 Task: Add a signature Dillon Turner containing Wishing you a happy and healthy holiday season, Dillon Turner to email address softage.4@softage.net and add a label Real estate
Action: Mouse moved to (856, 69)
Screenshot: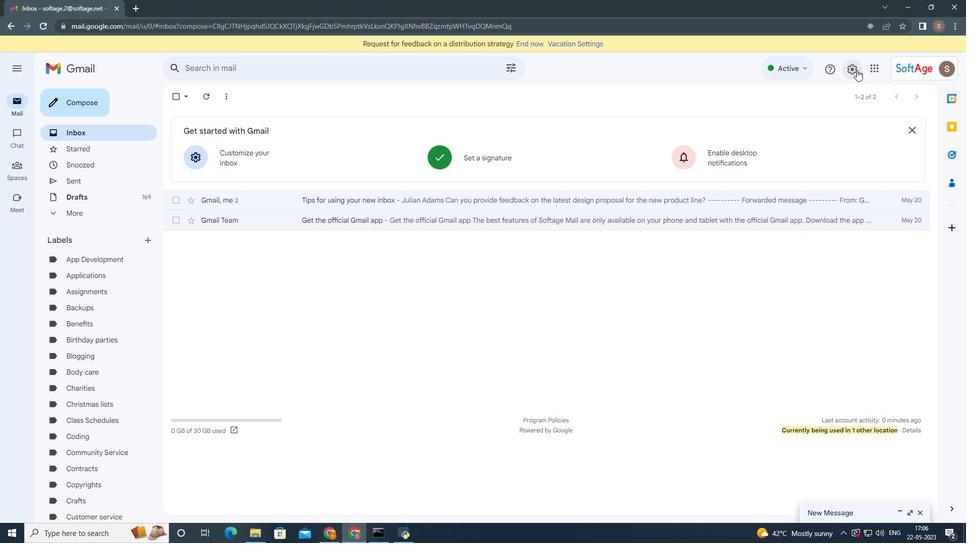 
Action: Mouse pressed left at (856, 69)
Screenshot: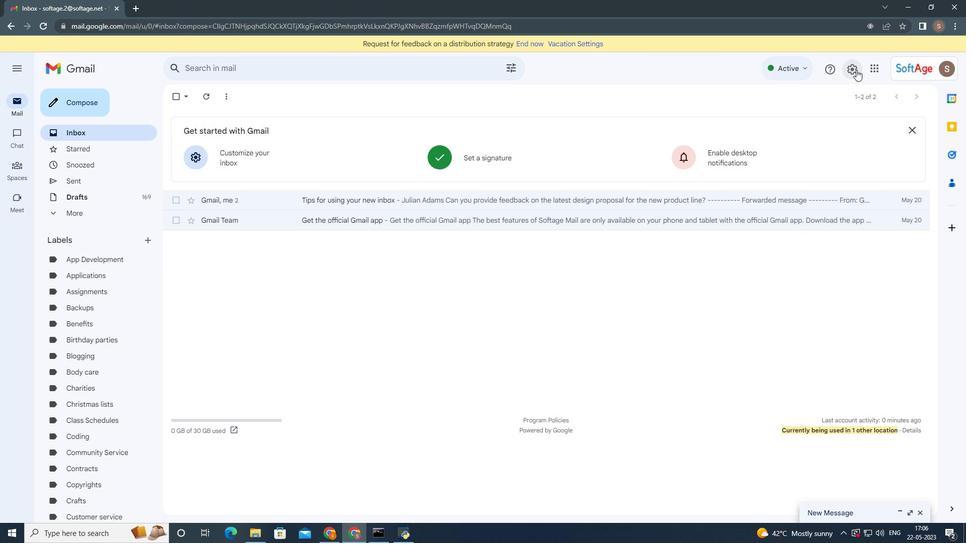 
Action: Mouse moved to (813, 117)
Screenshot: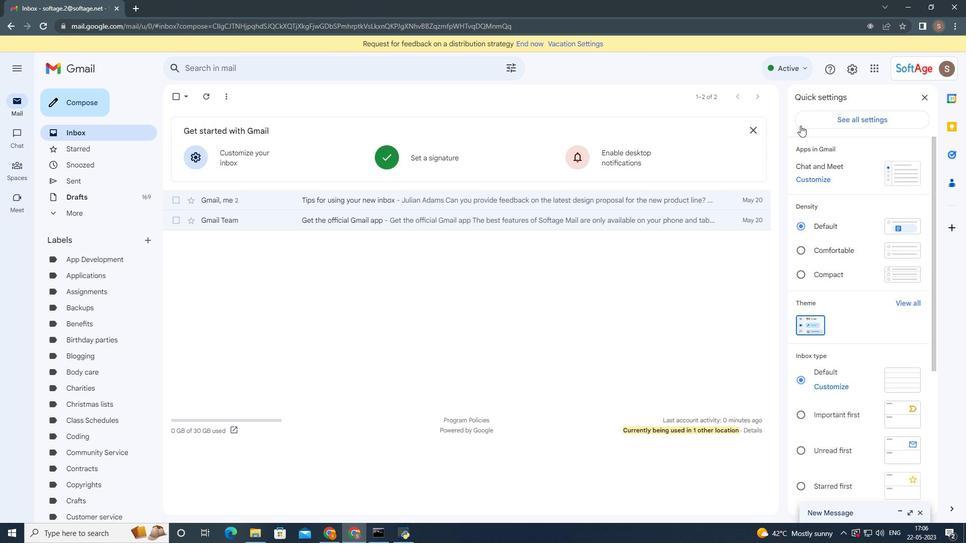 
Action: Mouse pressed left at (813, 117)
Screenshot: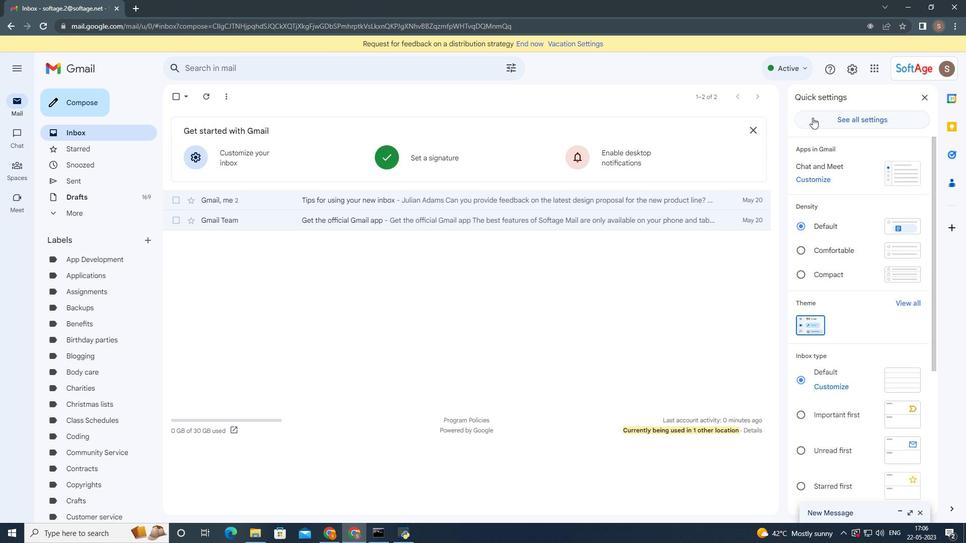 
Action: Mouse moved to (336, 187)
Screenshot: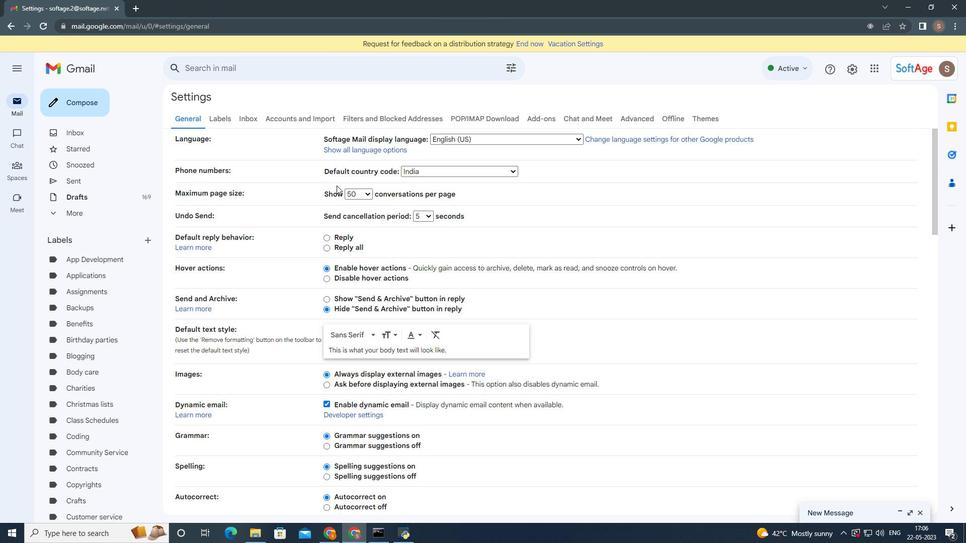 
Action: Mouse scrolled (336, 187) with delta (0, 0)
Screenshot: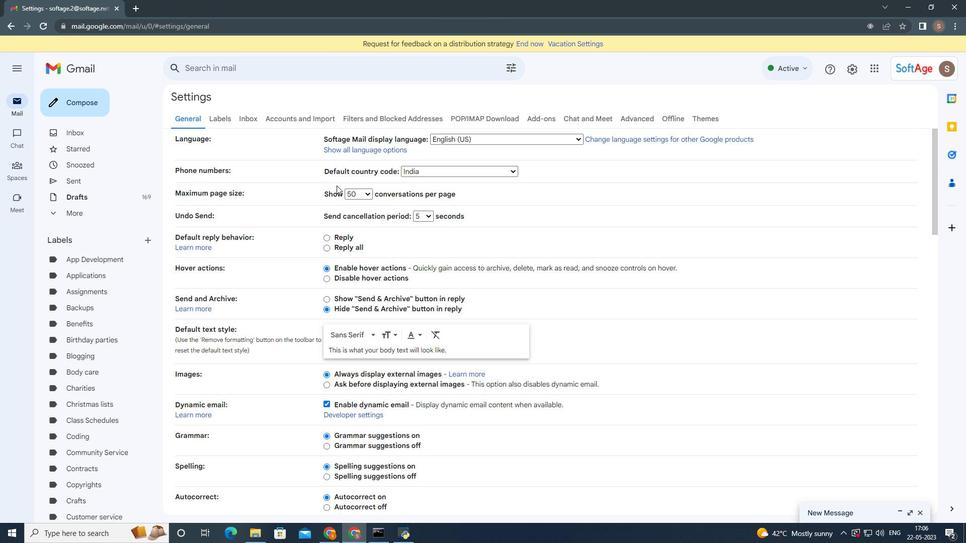 
Action: Mouse moved to (336, 188)
Screenshot: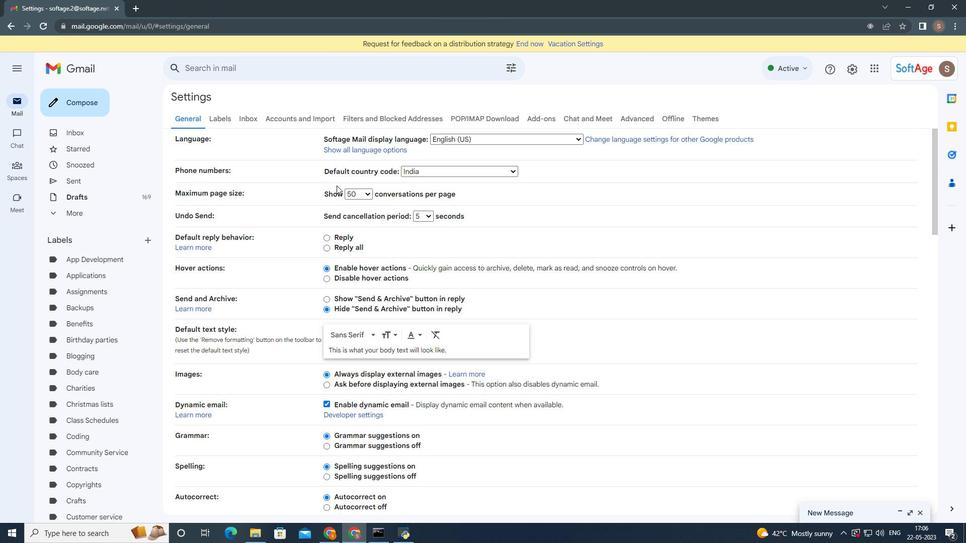 
Action: Mouse scrolled (336, 188) with delta (0, 0)
Screenshot: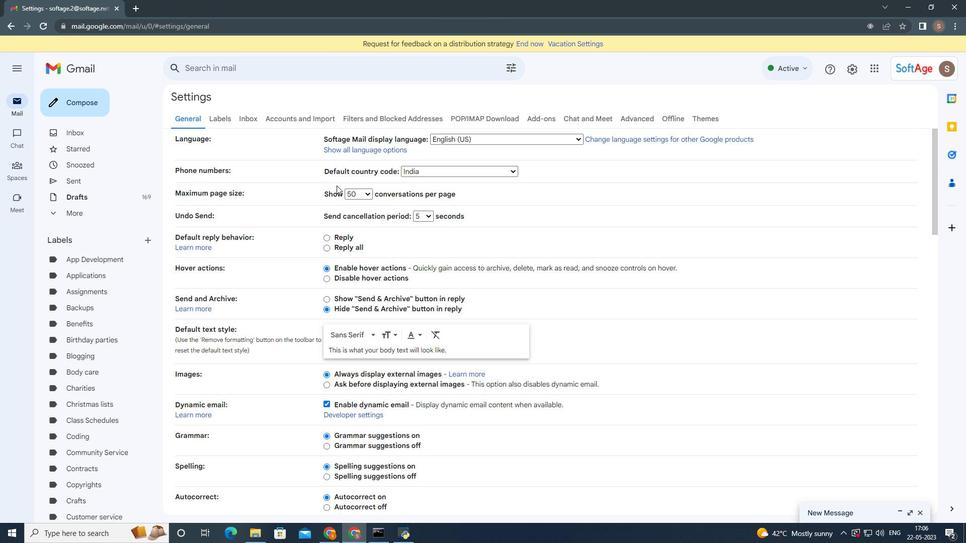 
Action: Mouse moved to (336, 189)
Screenshot: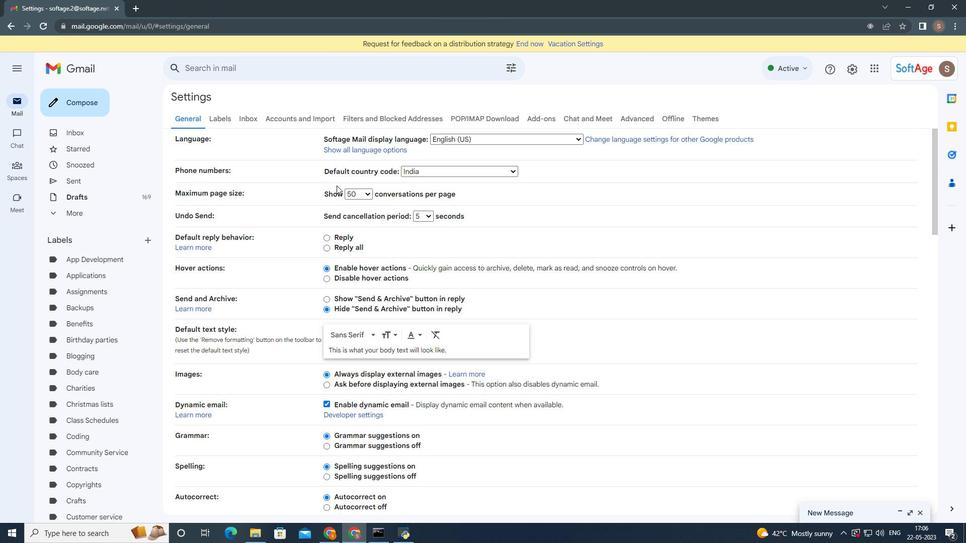 
Action: Mouse scrolled (336, 188) with delta (0, 0)
Screenshot: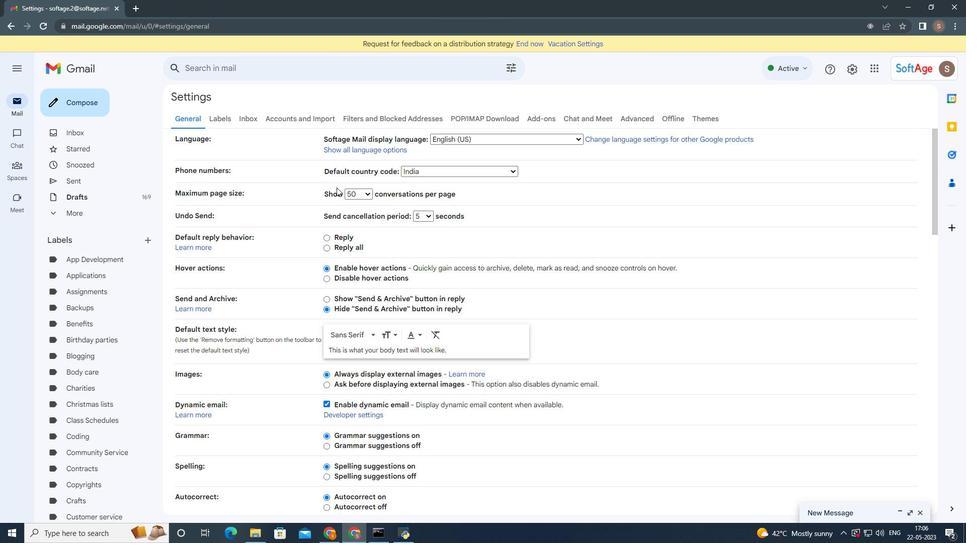 
Action: Mouse scrolled (336, 188) with delta (0, 0)
Screenshot: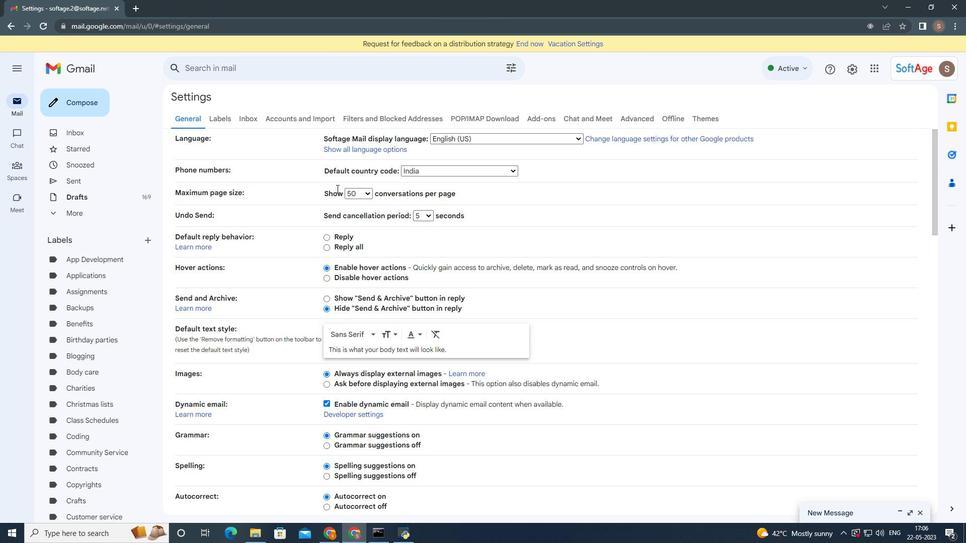 
Action: Mouse scrolled (336, 188) with delta (0, 0)
Screenshot: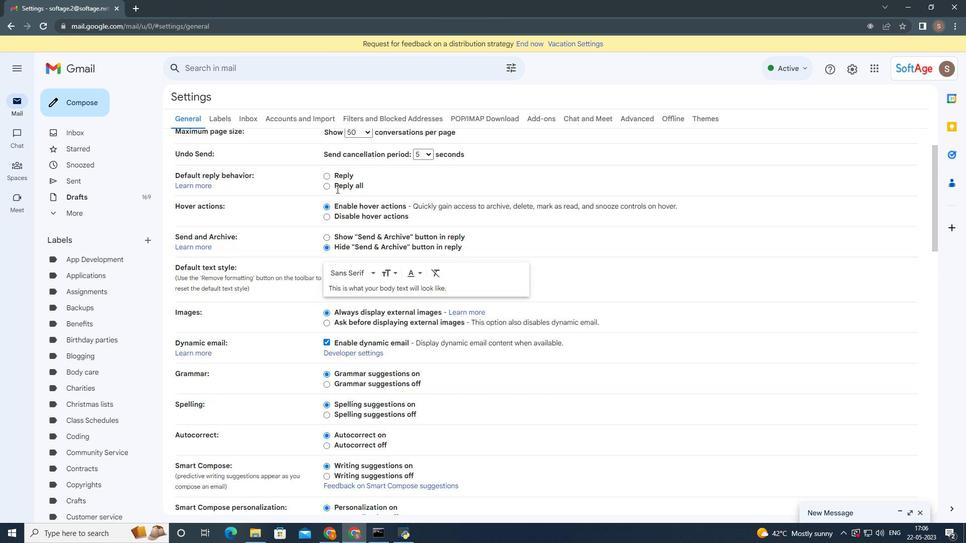 
Action: Mouse scrolled (336, 188) with delta (0, 0)
Screenshot: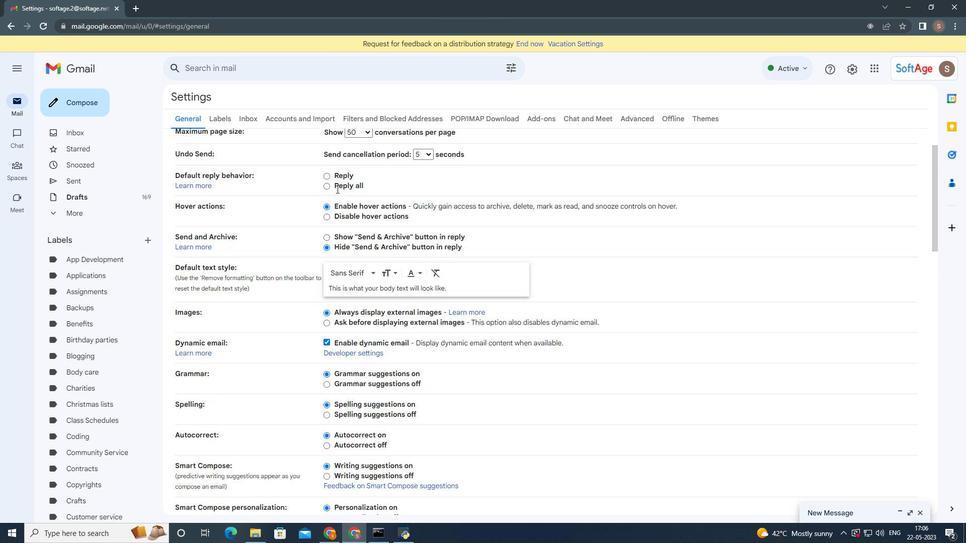 
Action: Mouse moved to (340, 210)
Screenshot: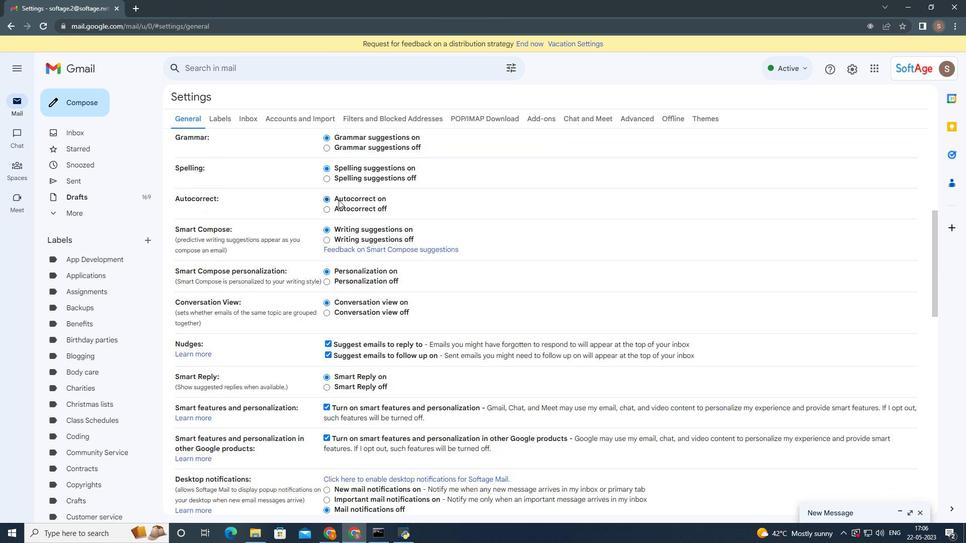 
Action: Mouse scrolled (340, 209) with delta (0, 0)
Screenshot: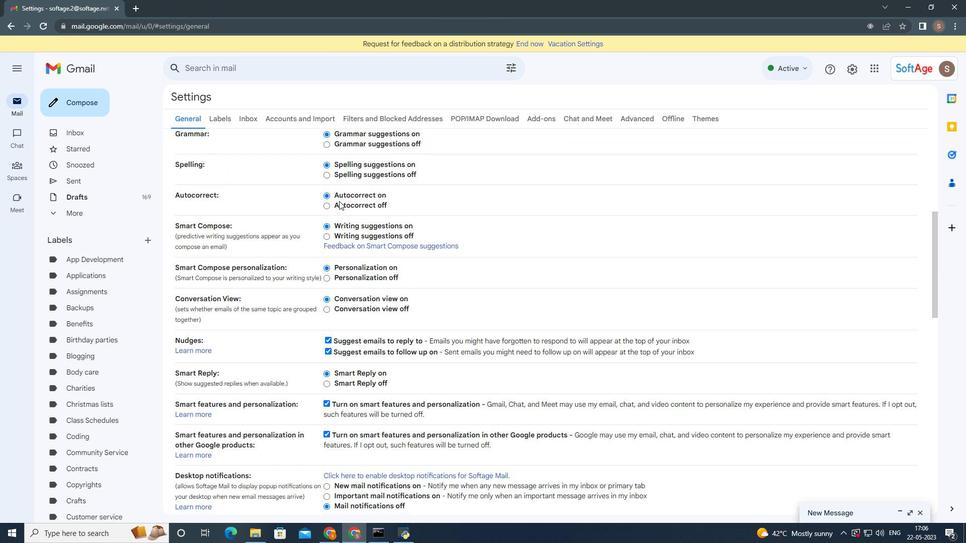 
Action: Mouse moved to (341, 211)
Screenshot: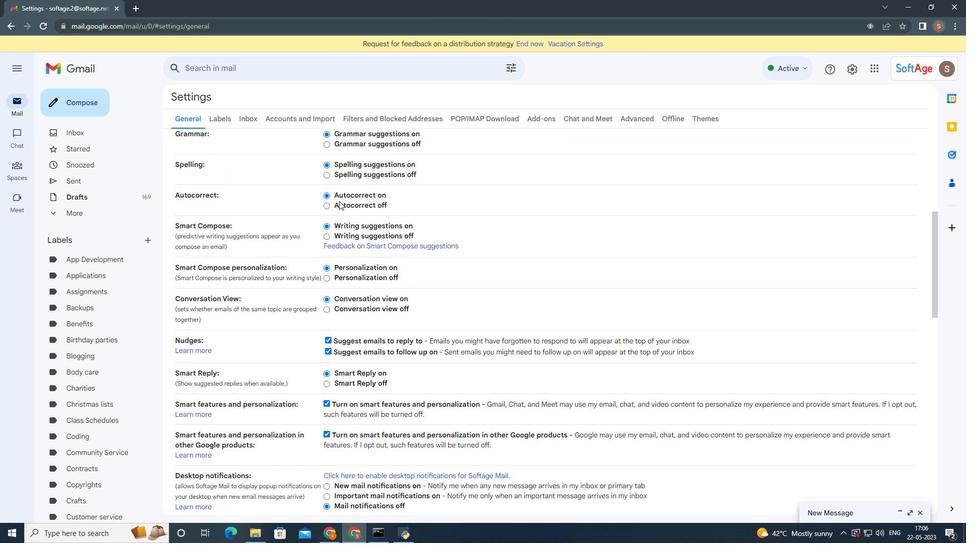 
Action: Mouse scrolled (341, 210) with delta (0, 0)
Screenshot: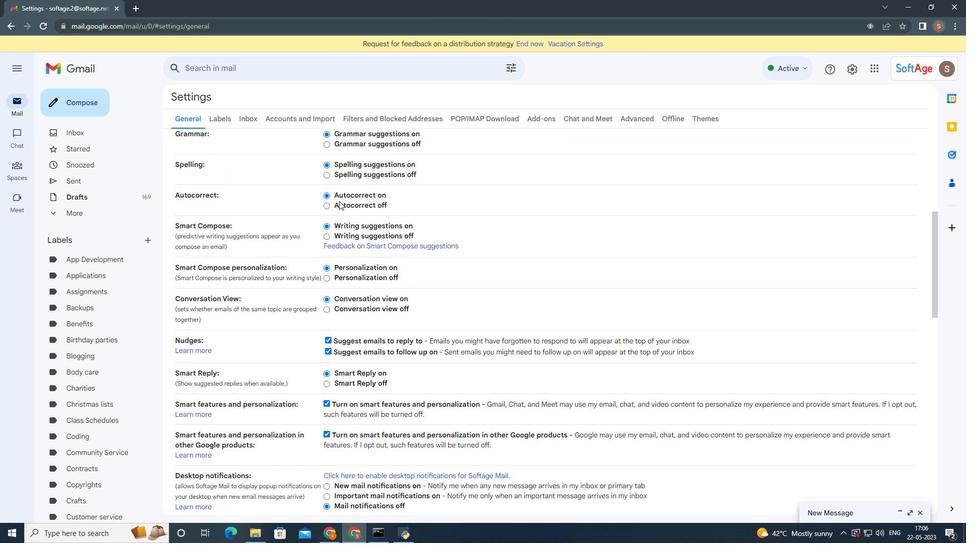 
Action: Mouse moved to (341, 212)
Screenshot: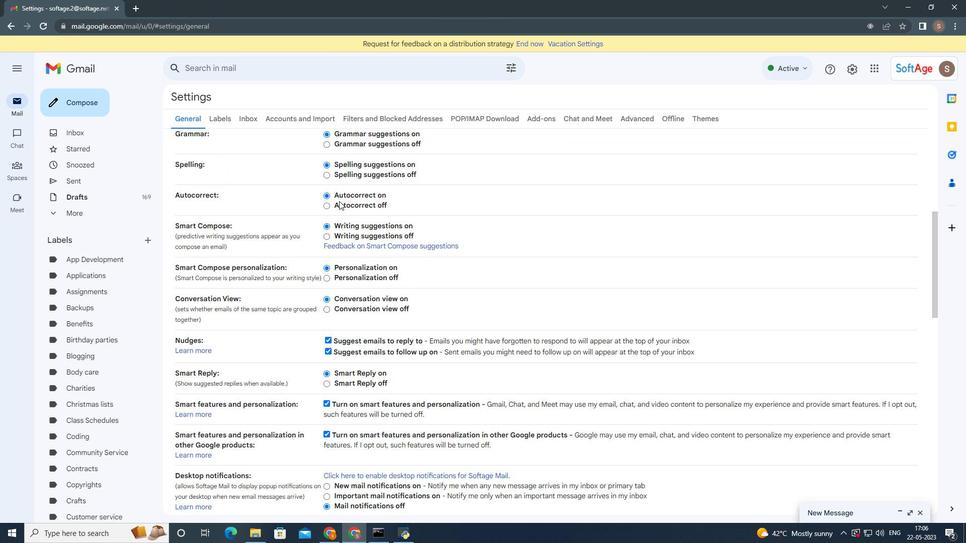 
Action: Mouse scrolled (341, 211) with delta (0, 0)
Screenshot: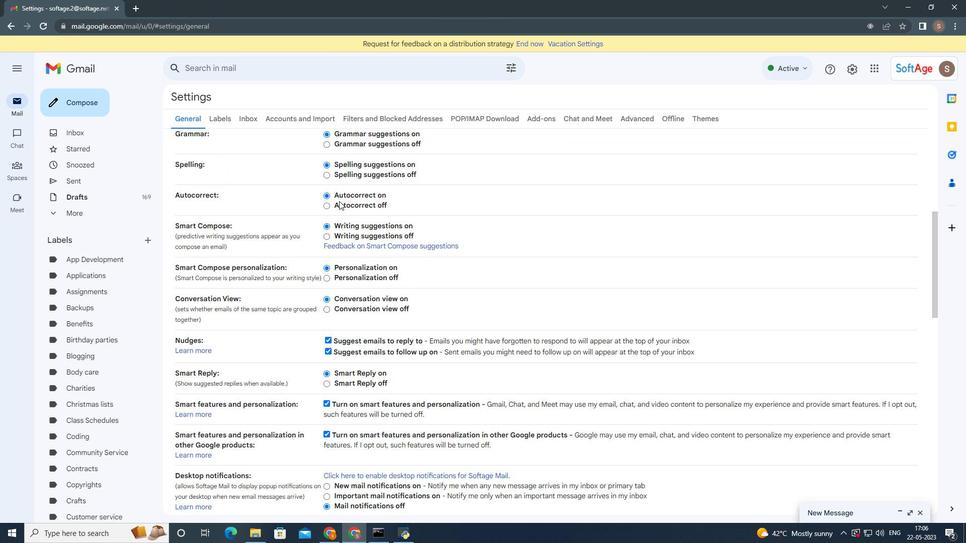 
Action: Mouse scrolled (341, 211) with delta (0, 0)
Screenshot: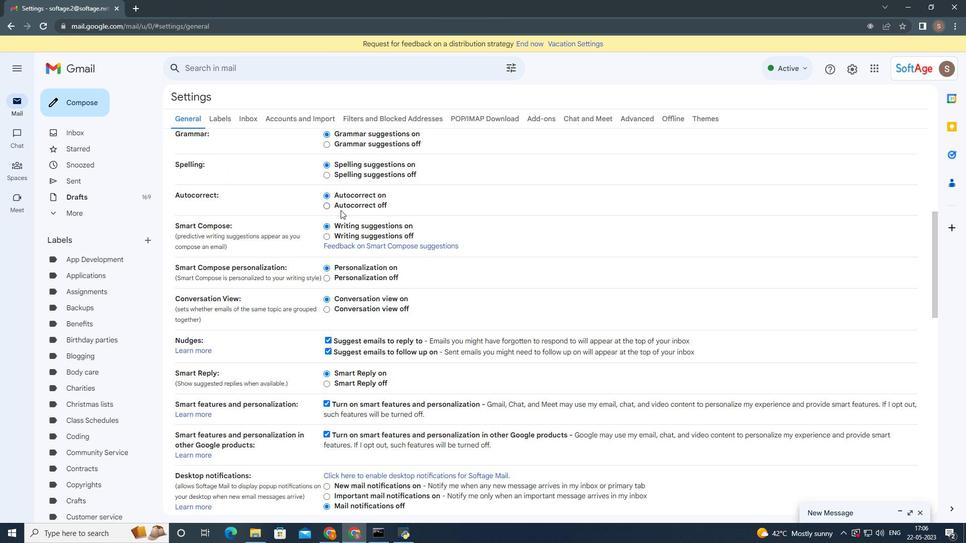 
Action: Mouse moved to (341, 212)
Screenshot: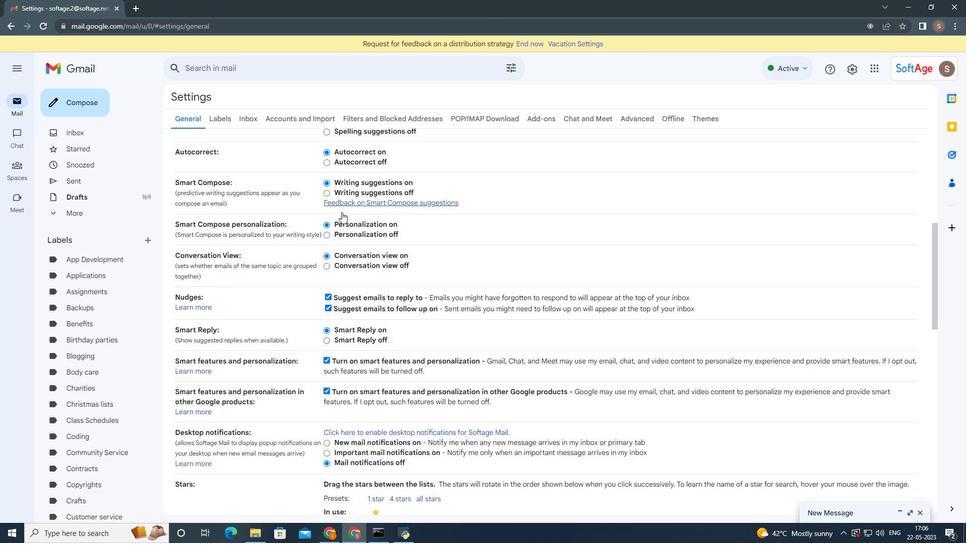 
Action: Mouse scrolled (341, 211) with delta (0, 0)
Screenshot: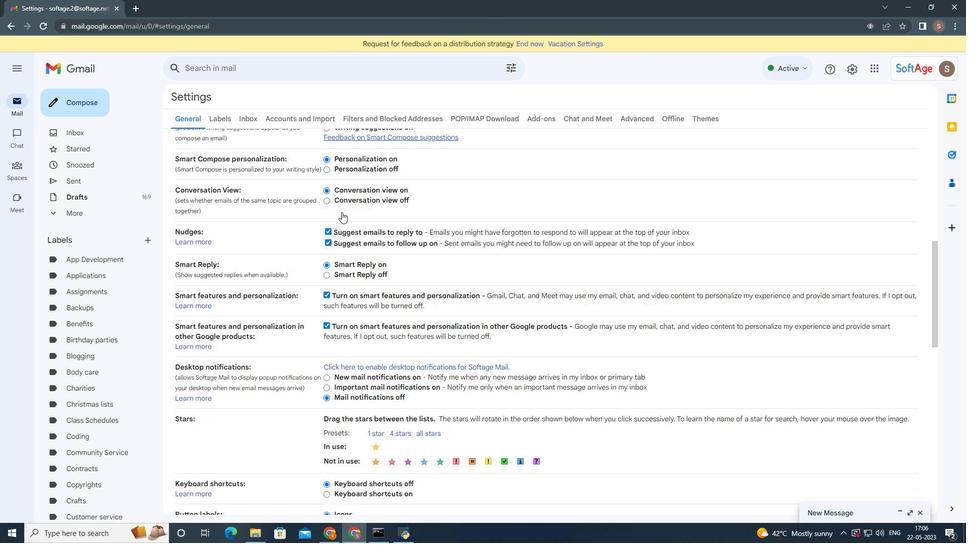 
Action: Mouse moved to (349, 222)
Screenshot: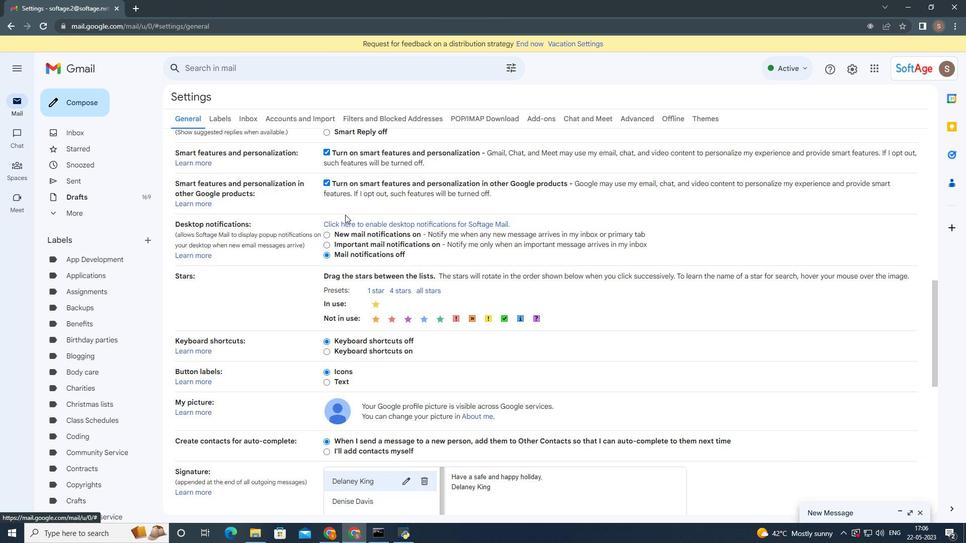 
Action: Mouse scrolled (349, 222) with delta (0, 0)
Screenshot: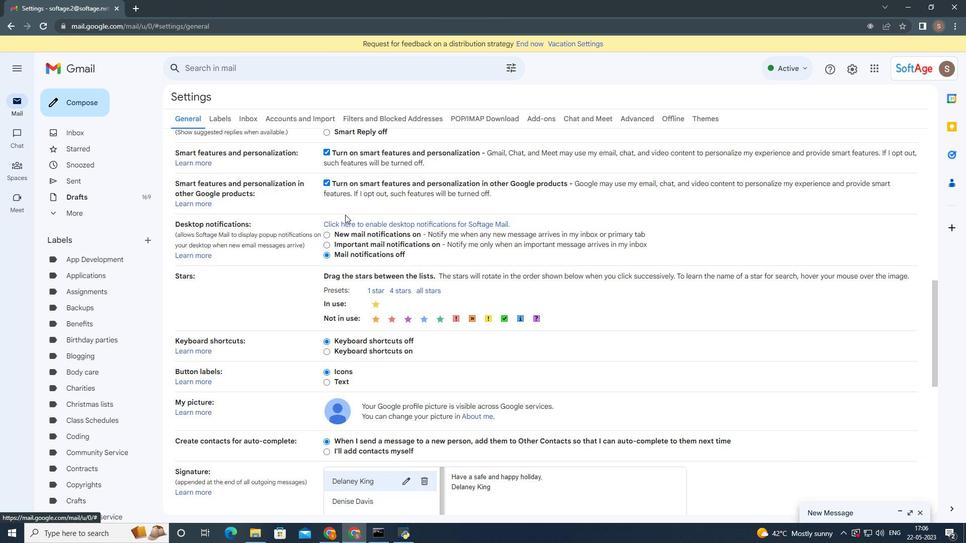 
Action: Mouse moved to (351, 226)
Screenshot: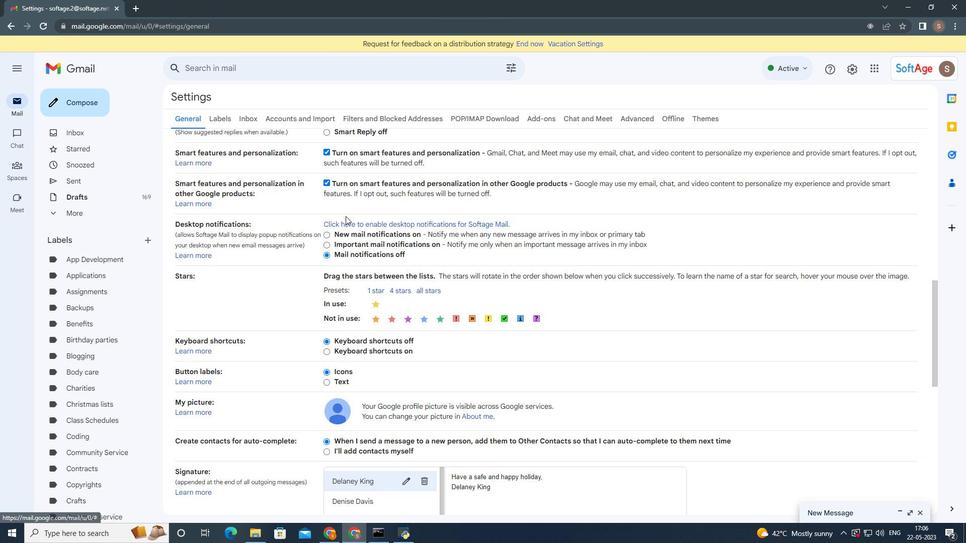 
Action: Mouse scrolled (351, 225) with delta (0, 0)
Screenshot: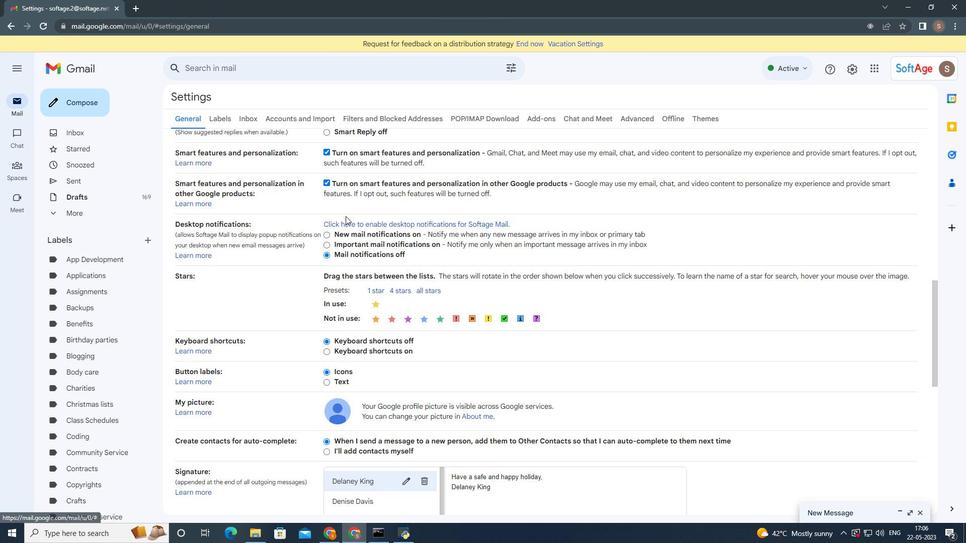 
Action: Mouse moved to (352, 229)
Screenshot: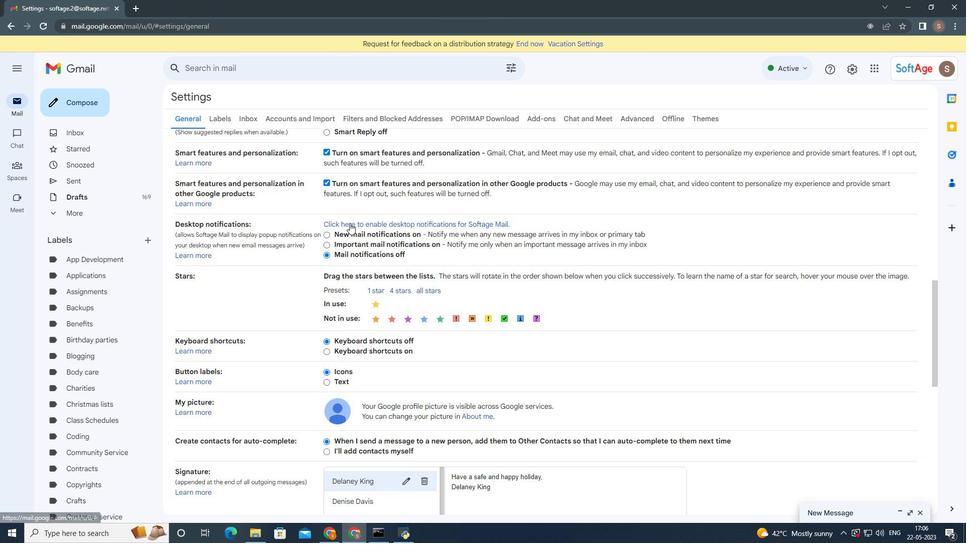 
Action: Mouse scrolled (352, 228) with delta (0, 0)
Screenshot: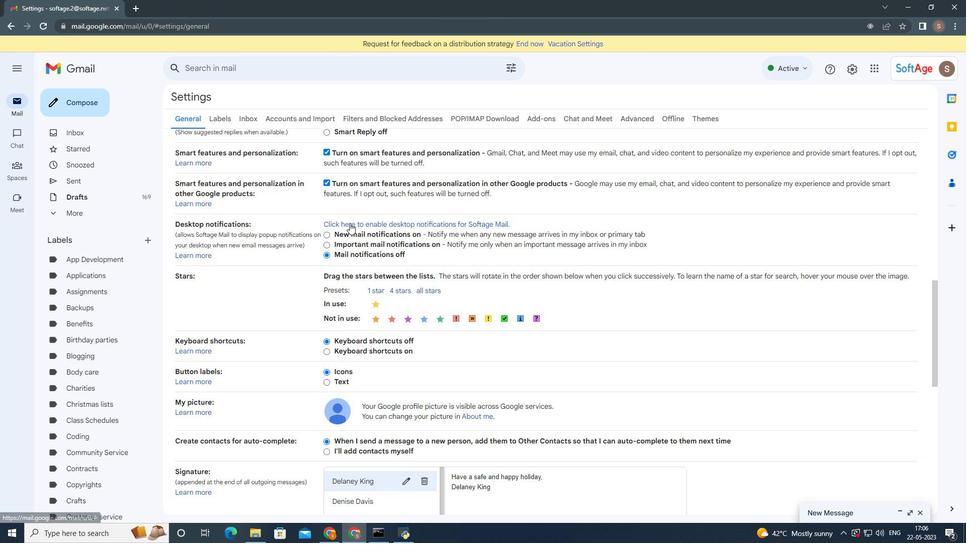 
Action: Mouse moved to (353, 231)
Screenshot: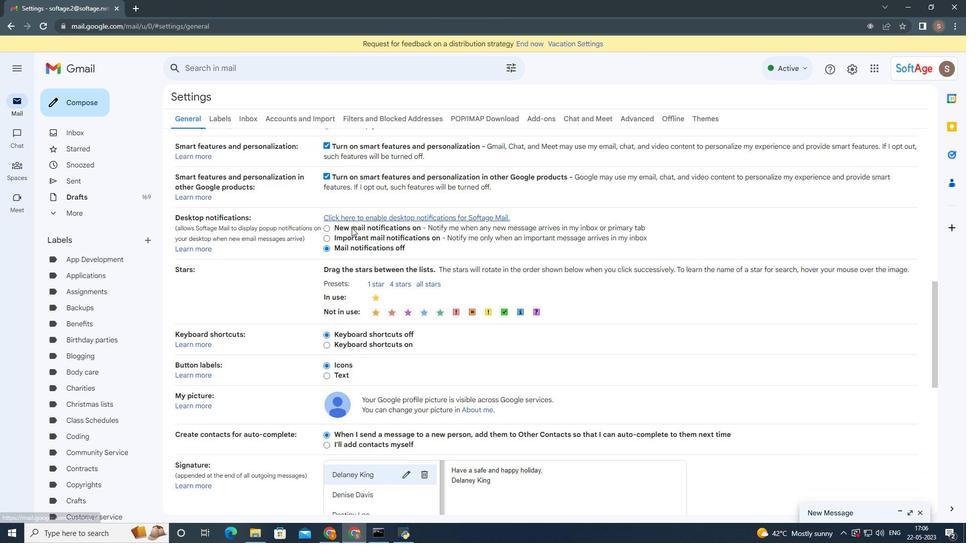 
Action: Mouse scrolled (353, 231) with delta (0, 0)
Screenshot: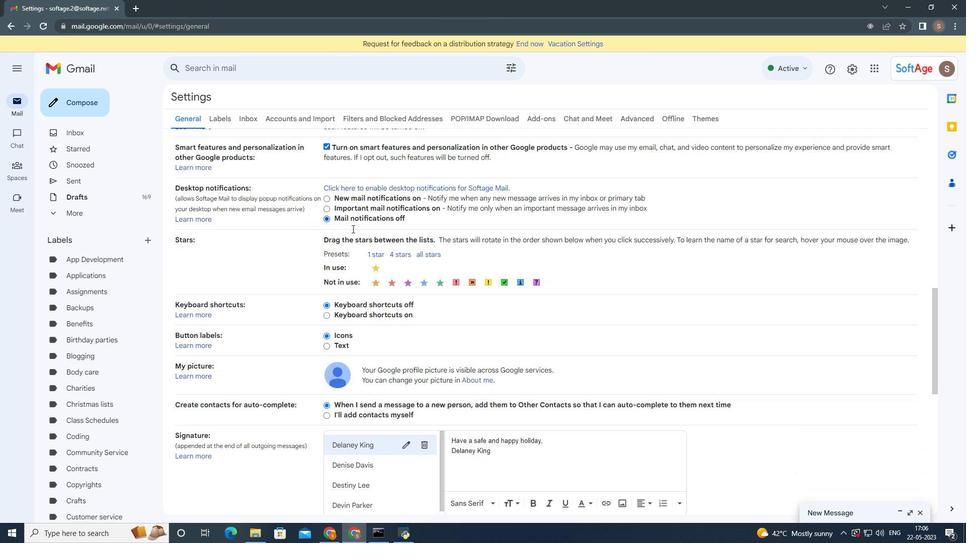 
Action: Mouse moved to (354, 233)
Screenshot: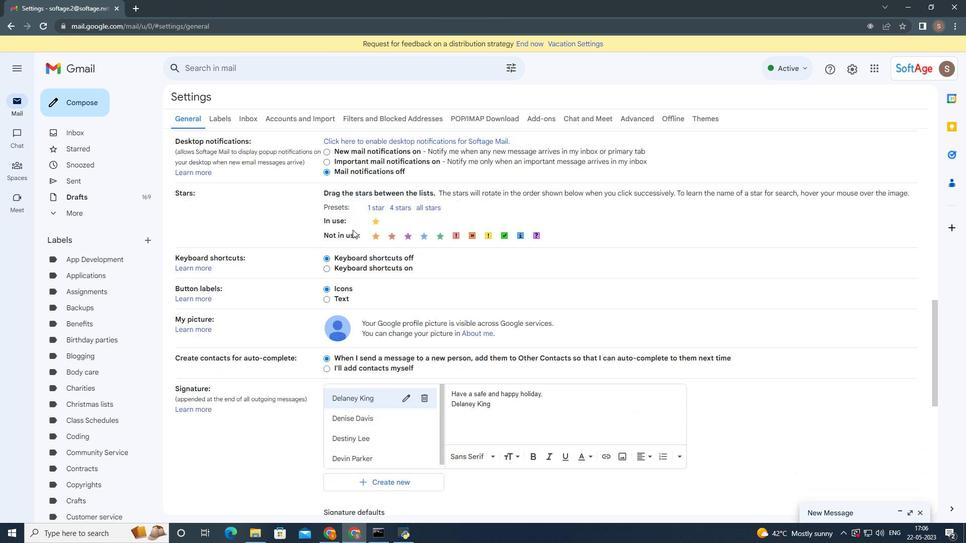 
Action: Mouse scrolled (354, 232) with delta (0, 0)
Screenshot: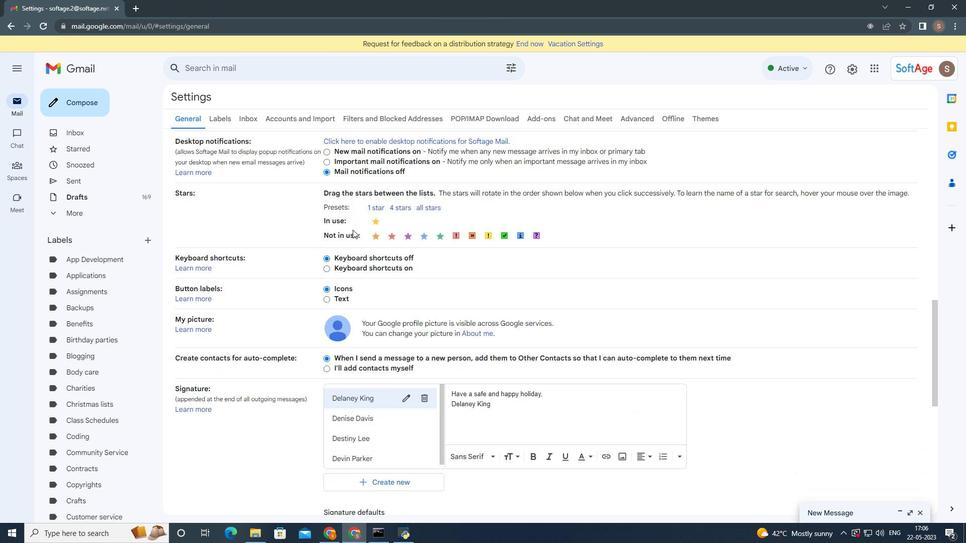 
Action: Mouse moved to (389, 308)
Screenshot: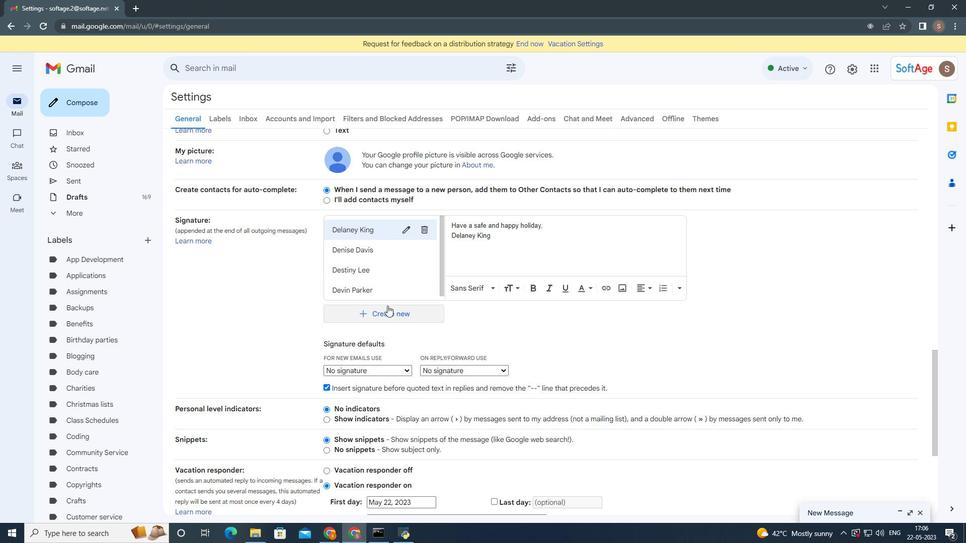 
Action: Mouse pressed left at (389, 308)
Screenshot: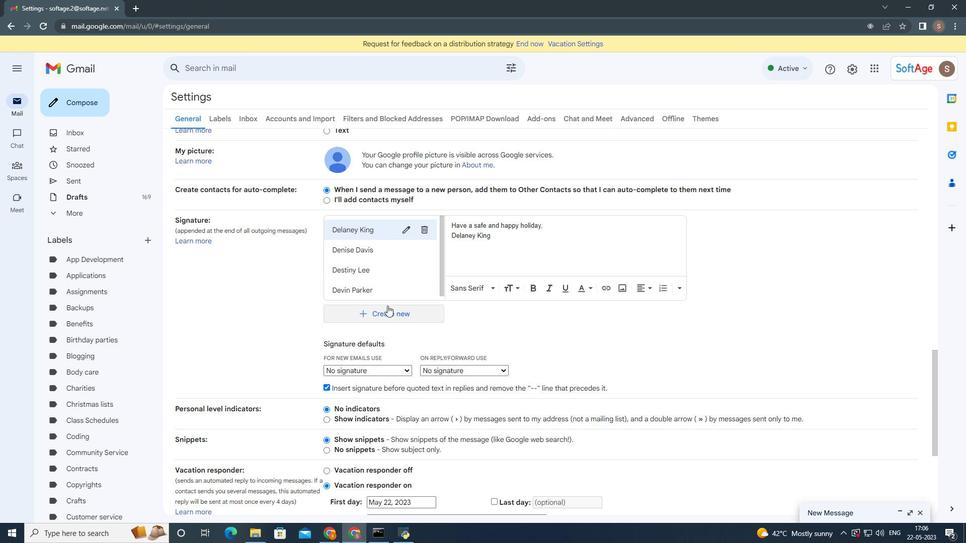 
Action: Mouse moved to (396, 261)
Screenshot: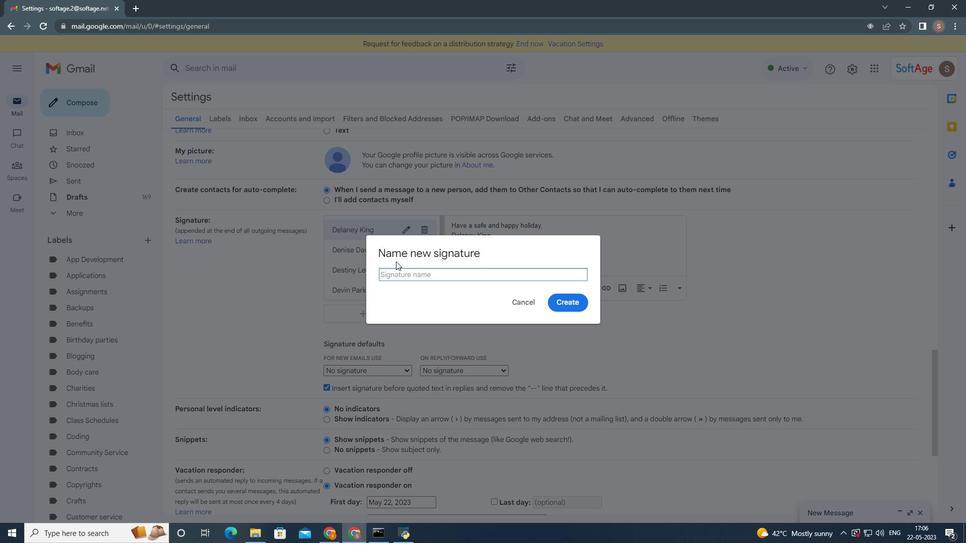 
Action: Key pressed <Key.shift>Dillon<Key.space><Key.shift><Key.shift><Key.shift><Key.shift><Key.shift><Key.shift><Key.shift><Key.shift><Key.shift><Key.shift><Key.shift><Key.shift>Turner
Screenshot: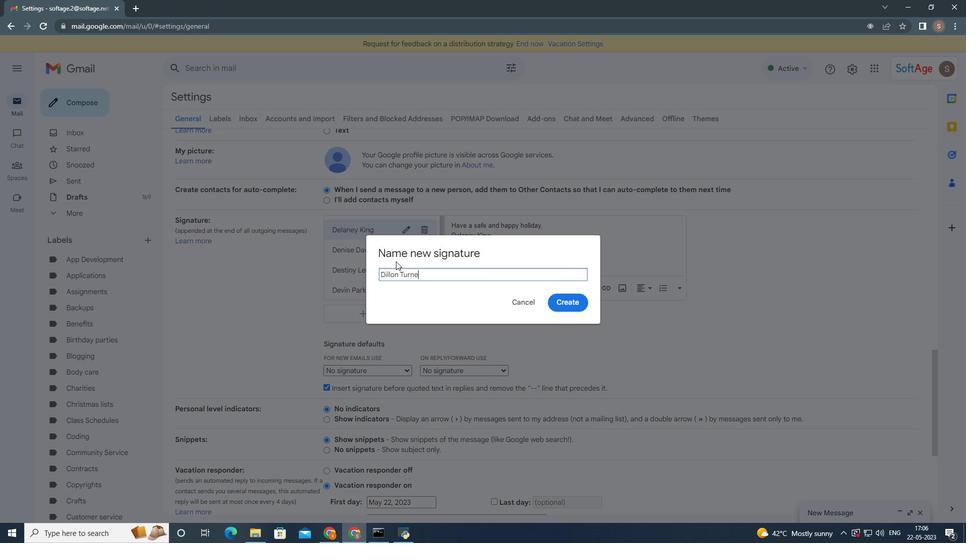 
Action: Mouse moved to (562, 301)
Screenshot: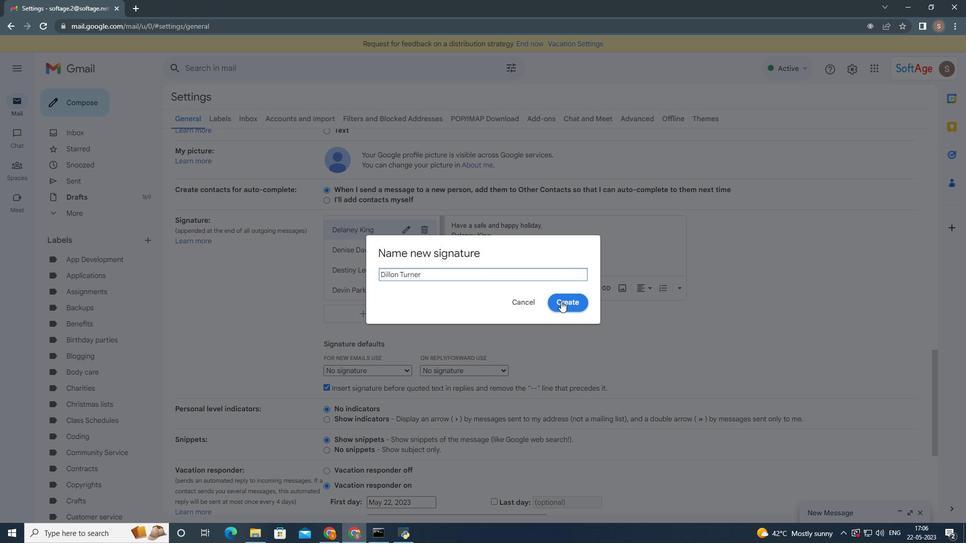 
Action: Mouse pressed left at (562, 301)
Screenshot: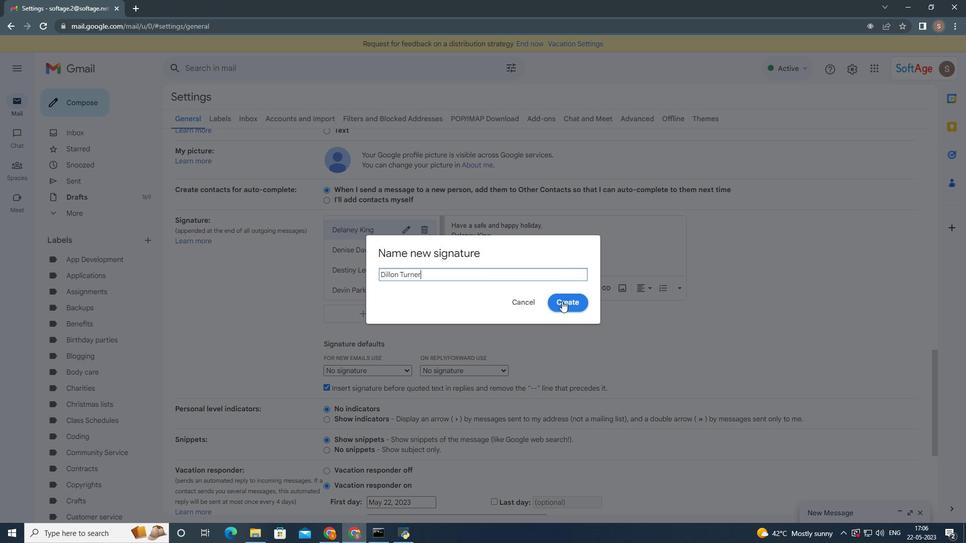 
Action: Mouse moved to (524, 254)
Screenshot: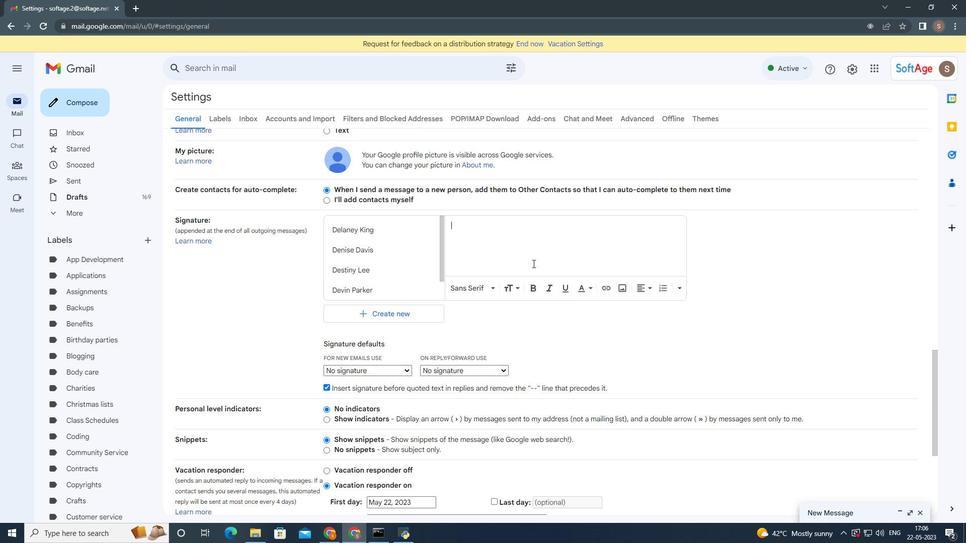 
Action: Key pressed <Key.shift>Wishing<Key.space>you<Key.space>a<Key.space>happy<Key.space>and<Key.space>healthy<Key.space>season,<Key.enter><Key.shift>Dillon<Key.space><Key.shift>Turner
Screenshot: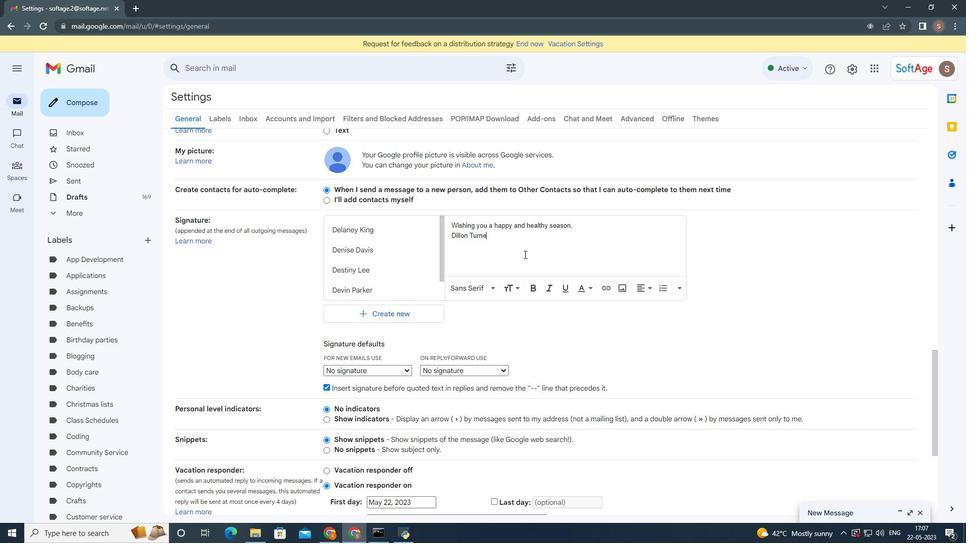 
Action: Mouse moved to (453, 249)
Screenshot: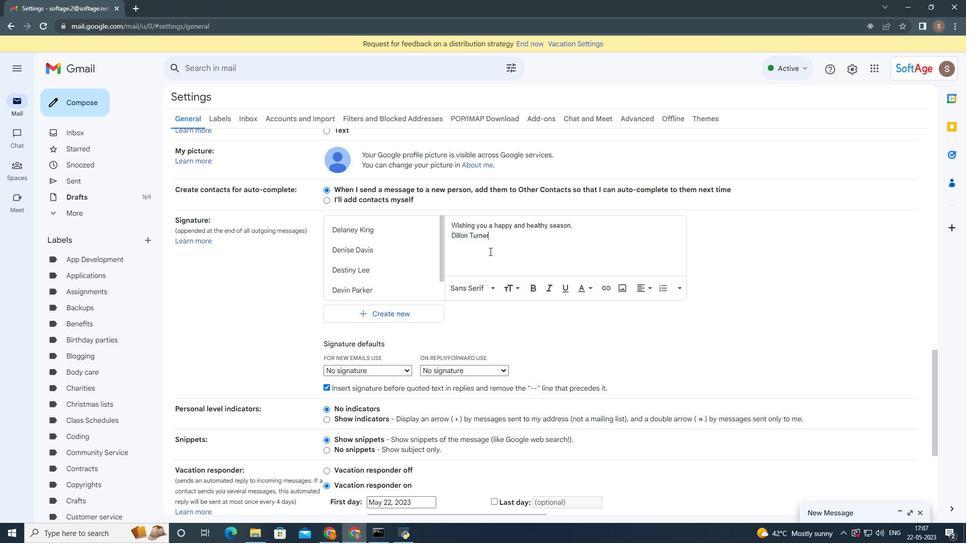 
Action: Mouse scrolled (453, 248) with delta (0, 0)
Screenshot: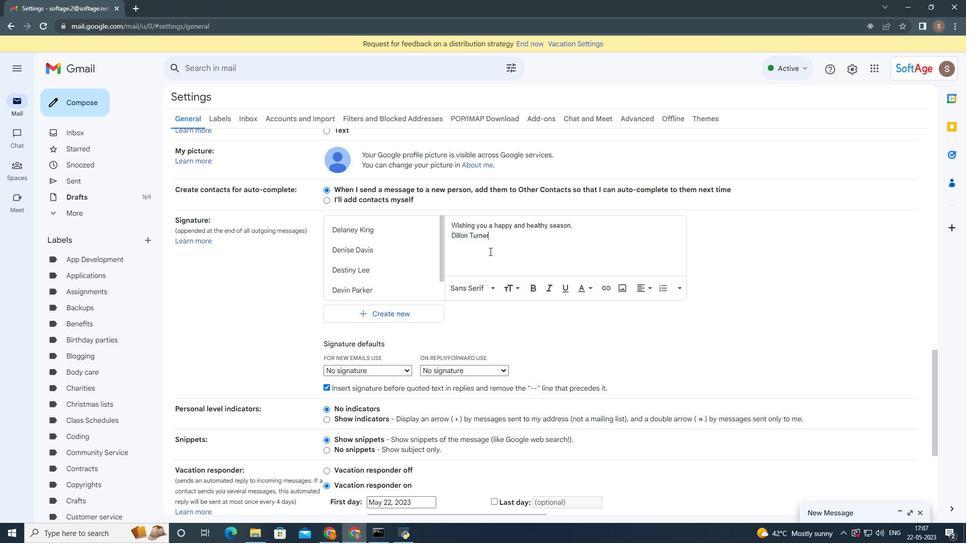 
Action: Mouse moved to (453, 251)
Screenshot: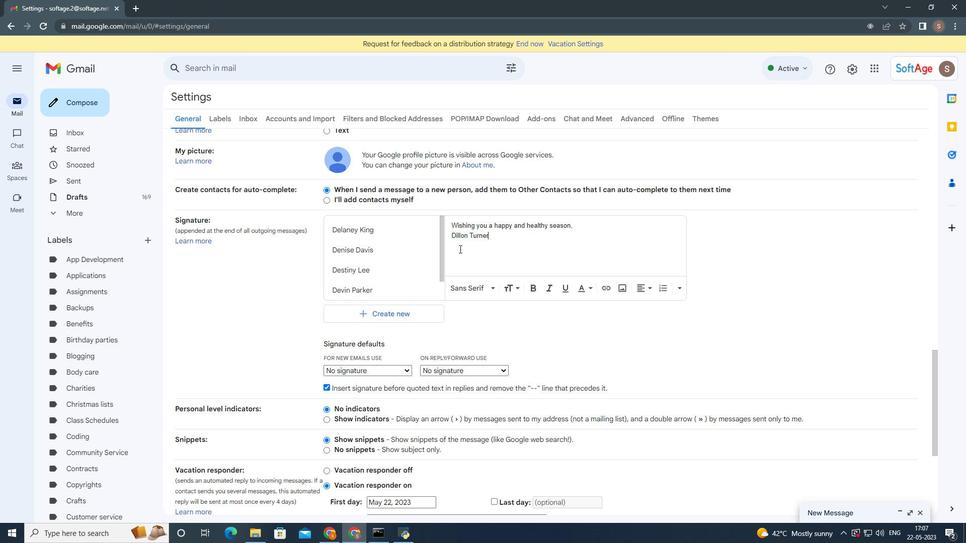 
Action: Mouse scrolled (453, 250) with delta (0, 0)
Screenshot: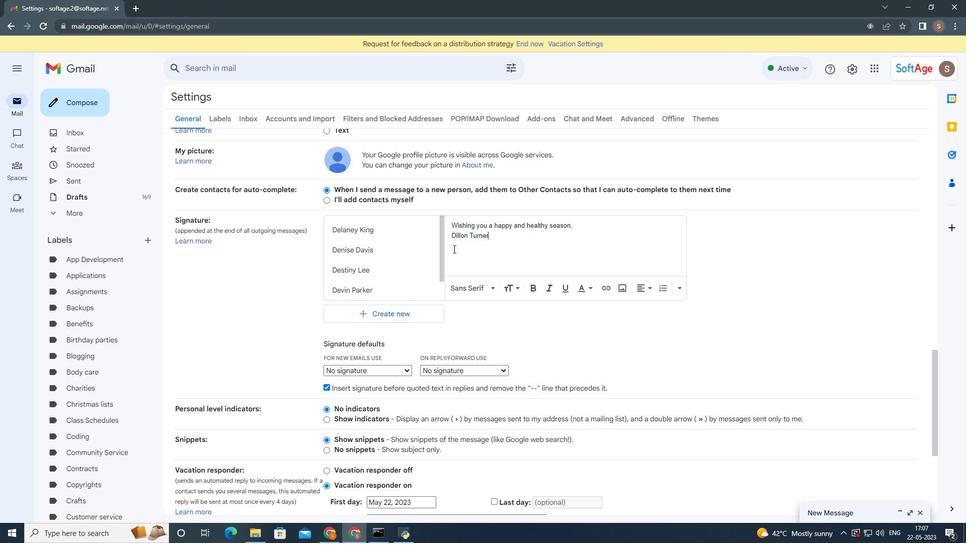 
Action: Mouse moved to (453, 251)
Screenshot: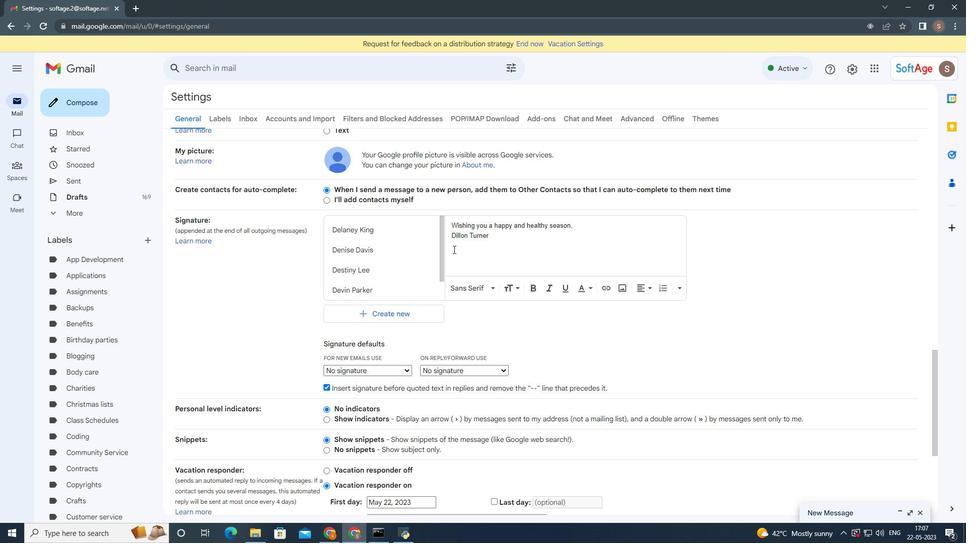 
Action: Mouse scrolled (453, 250) with delta (0, 0)
Screenshot: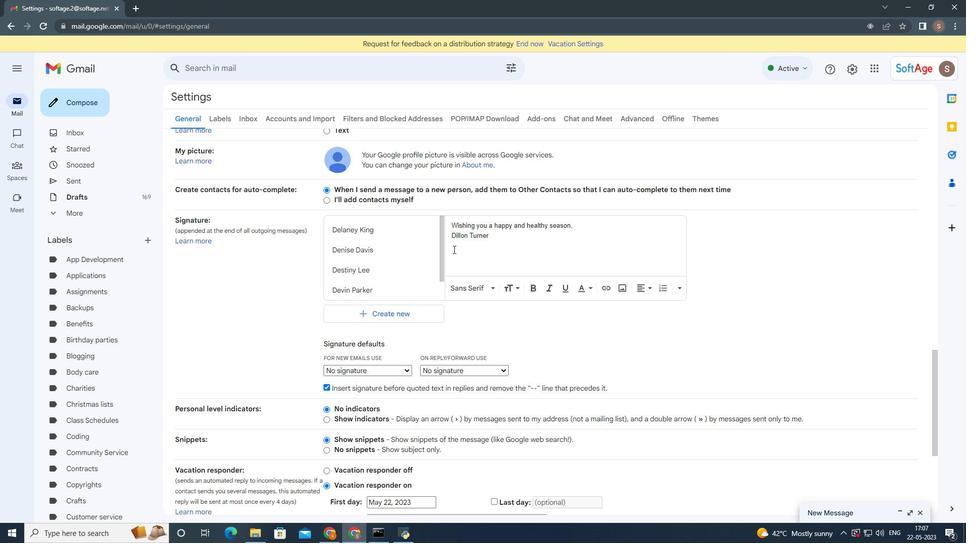 
Action: Mouse moved to (454, 252)
Screenshot: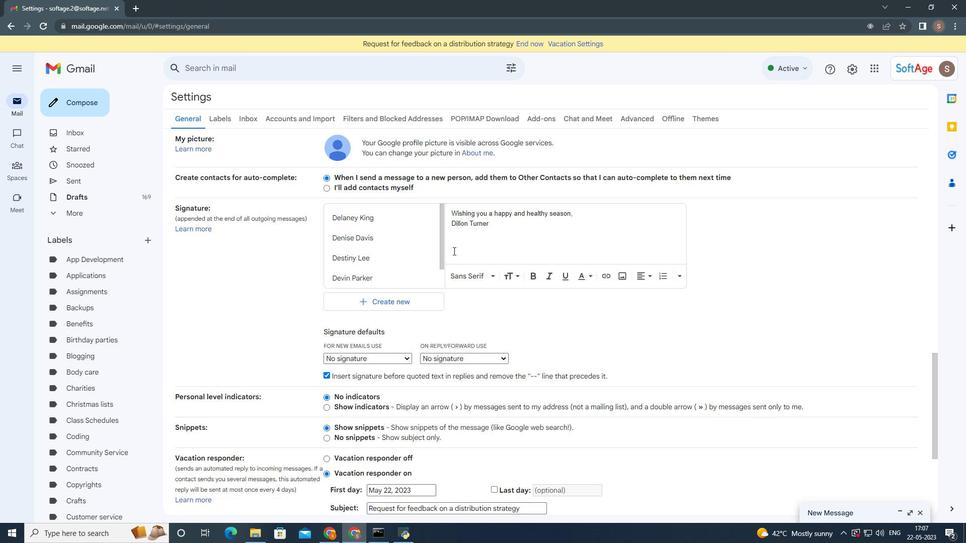 
Action: Mouse scrolled (454, 251) with delta (0, 0)
Screenshot: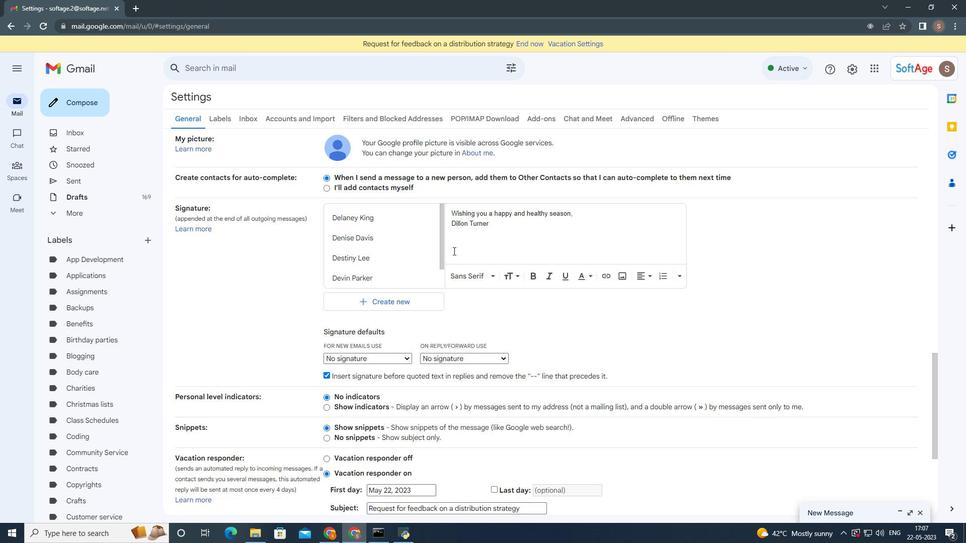 
Action: Mouse moved to (454, 253)
Screenshot: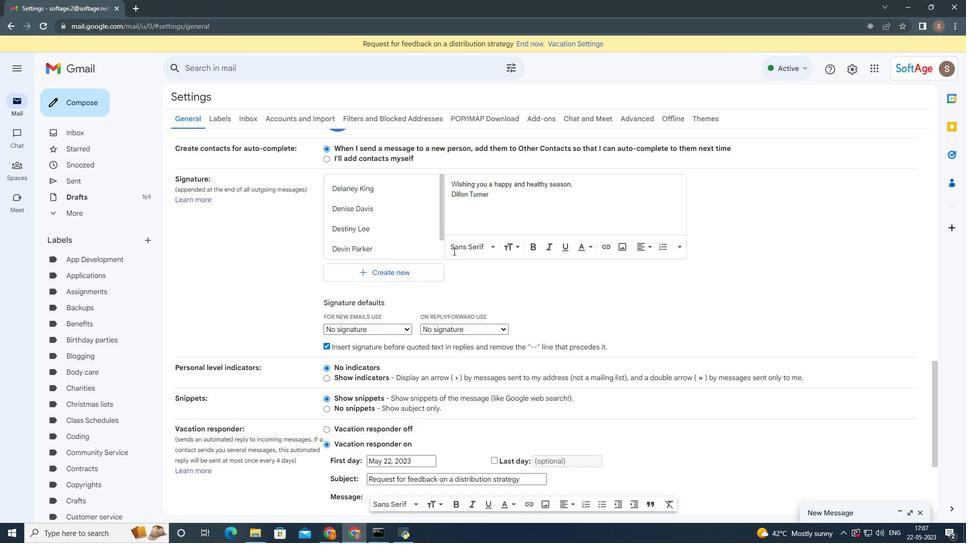 
Action: Mouse scrolled (454, 252) with delta (0, 0)
Screenshot: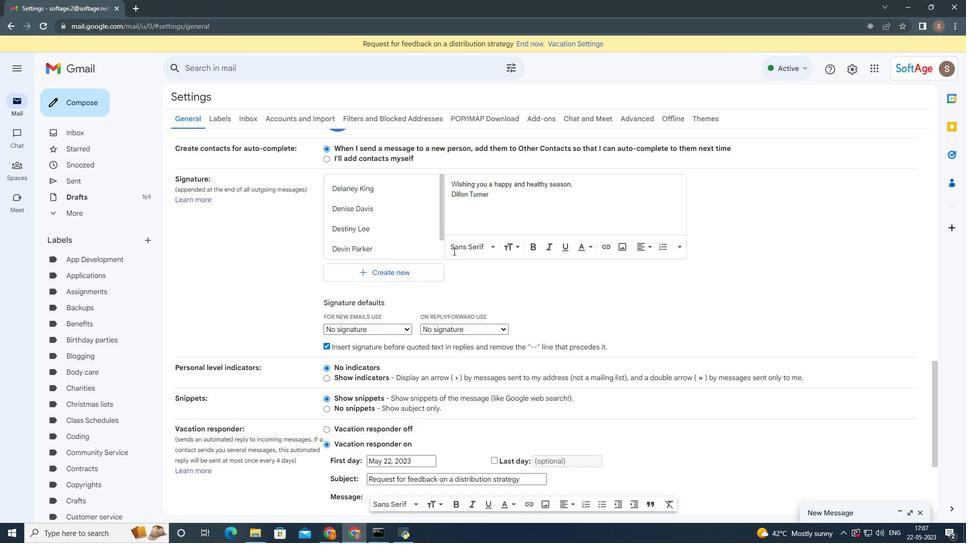 
Action: Mouse moved to (534, 460)
Screenshot: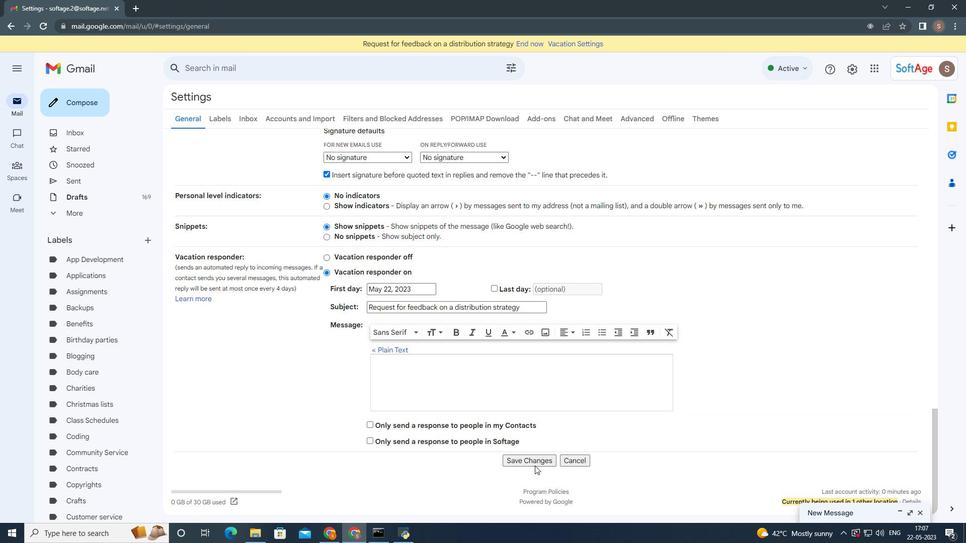 
Action: Mouse pressed left at (534, 460)
Screenshot: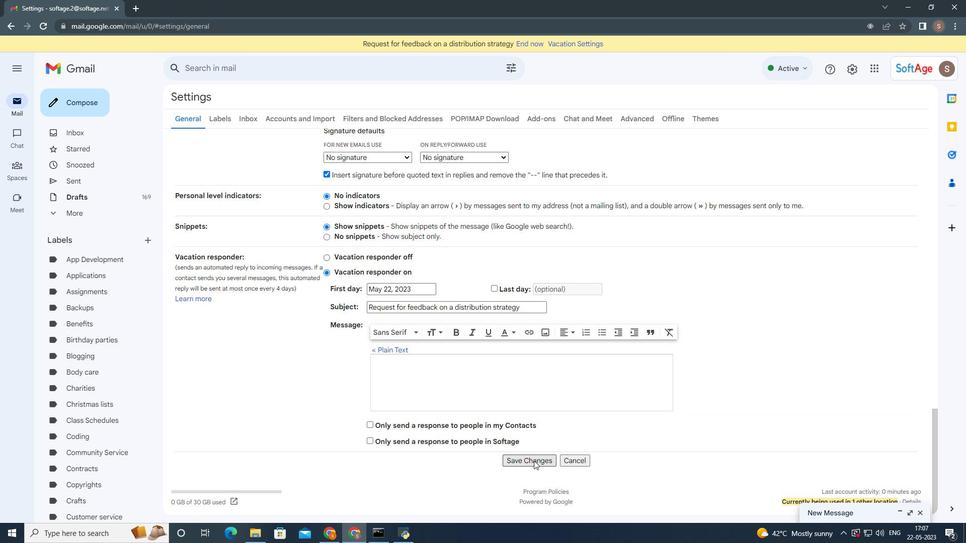 
Action: Mouse moved to (84, 98)
Screenshot: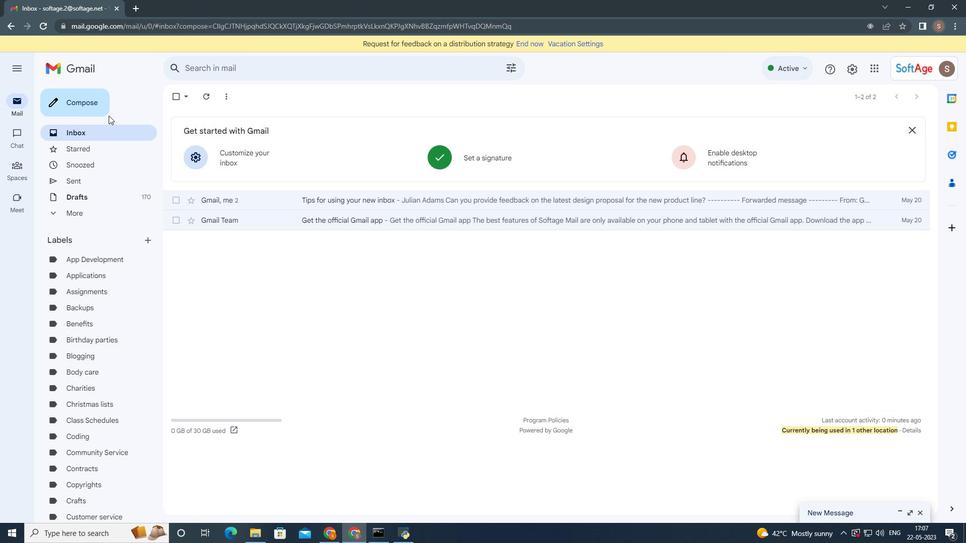 
Action: Mouse pressed left at (84, 98)
Screenshot: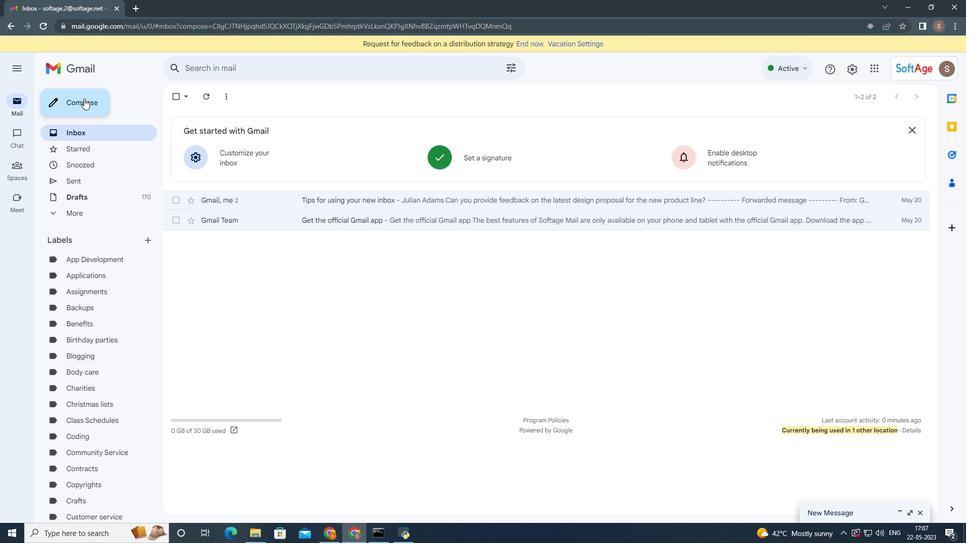 
Action: Mouse moved to (517, 250)
Screenshot: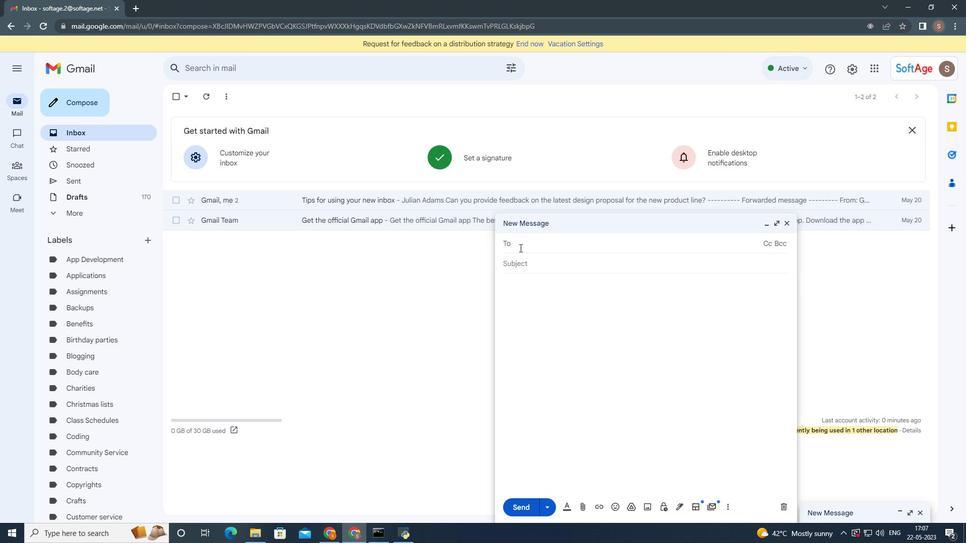 
Action: Key pressed softage.4
Screenshot: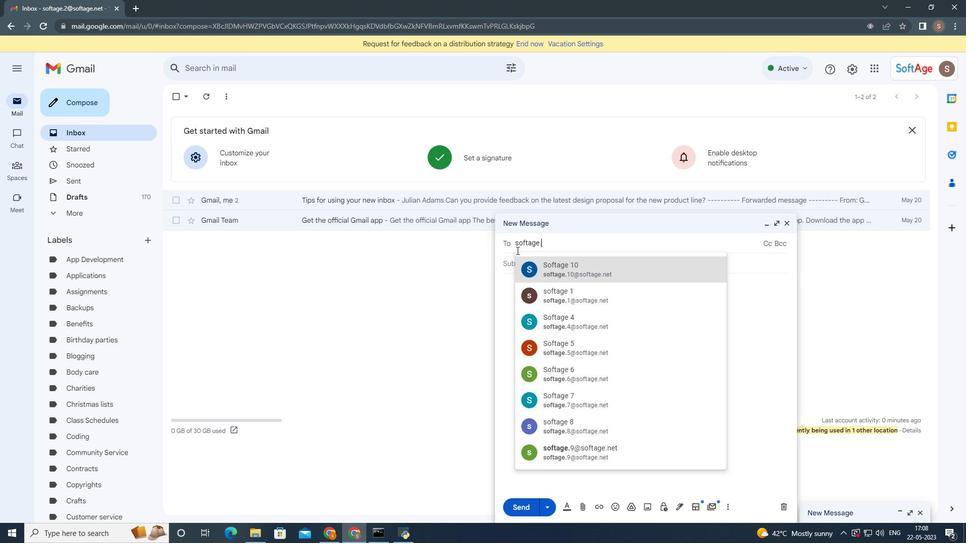 
Action: Mouse moved to (562, 272)
Screenshot: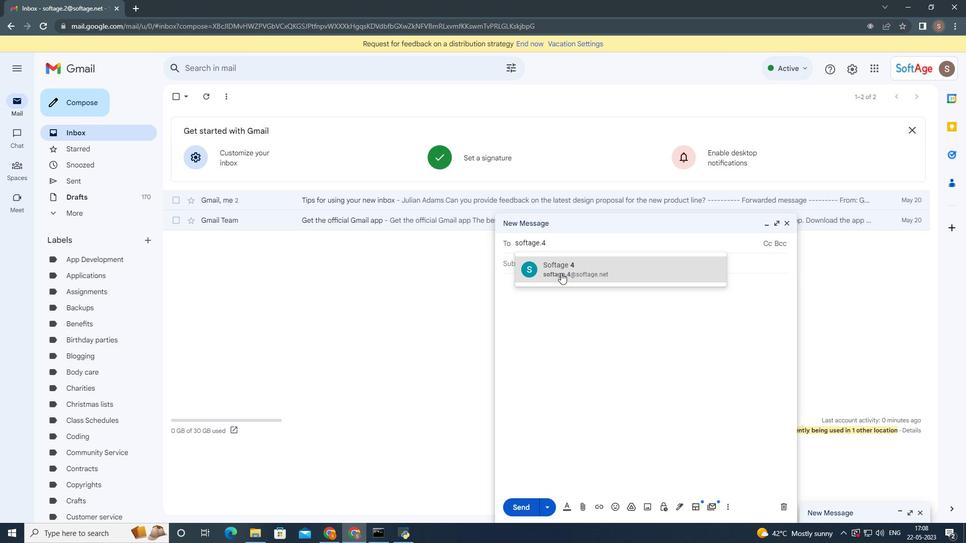 
Action: Mouse pressed left at (562, 272)
Screenshot: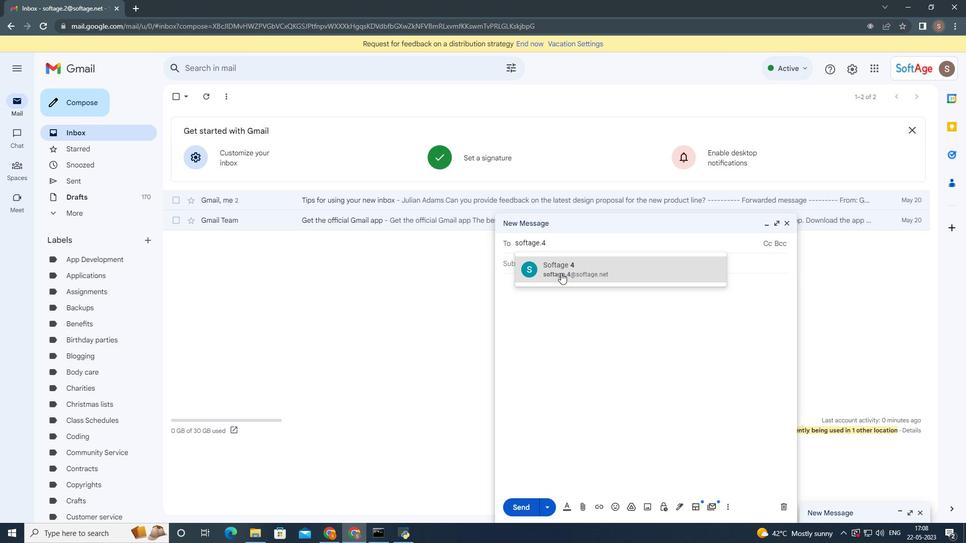 
Action: Mouse moved to (679, 501)
Screenshot: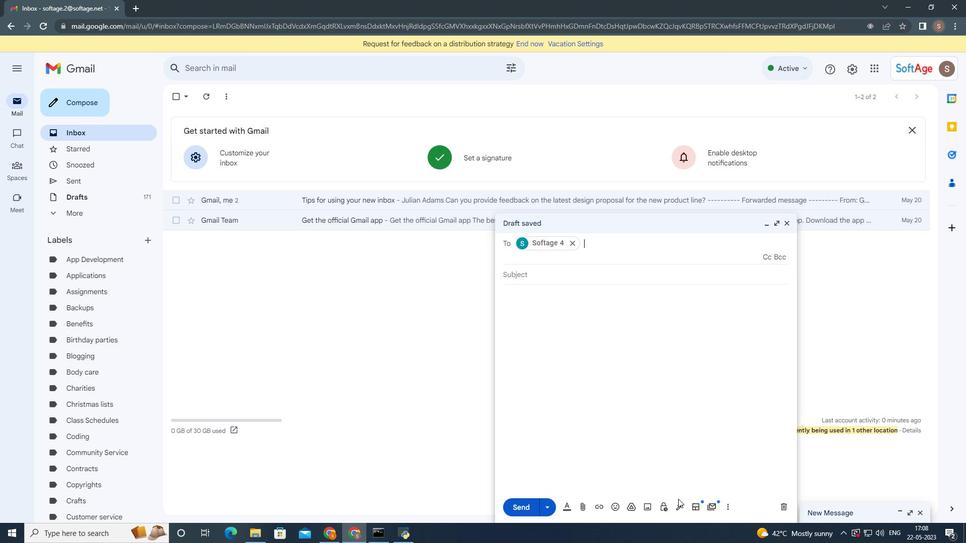 
Action: Mouse pressed left at (679, 501)
Screenshot: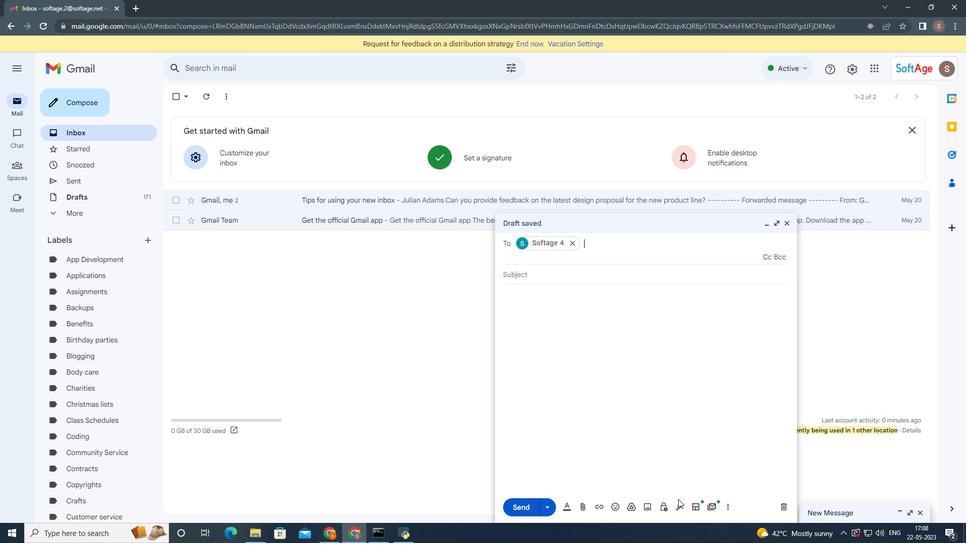 
Action: Mouse moved to (682, 515)
Screenshot: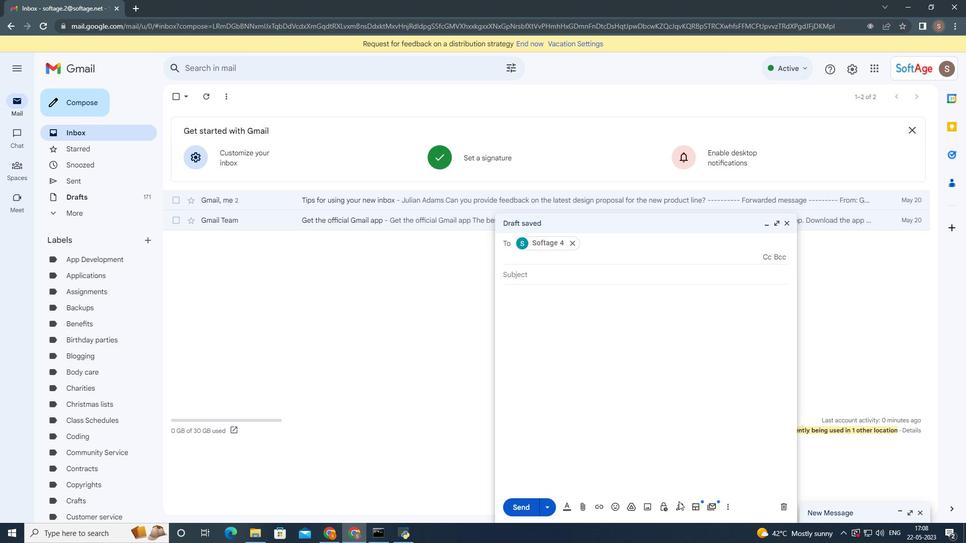 
Action: Mouse pressed left at (682, 515)
Screenshot: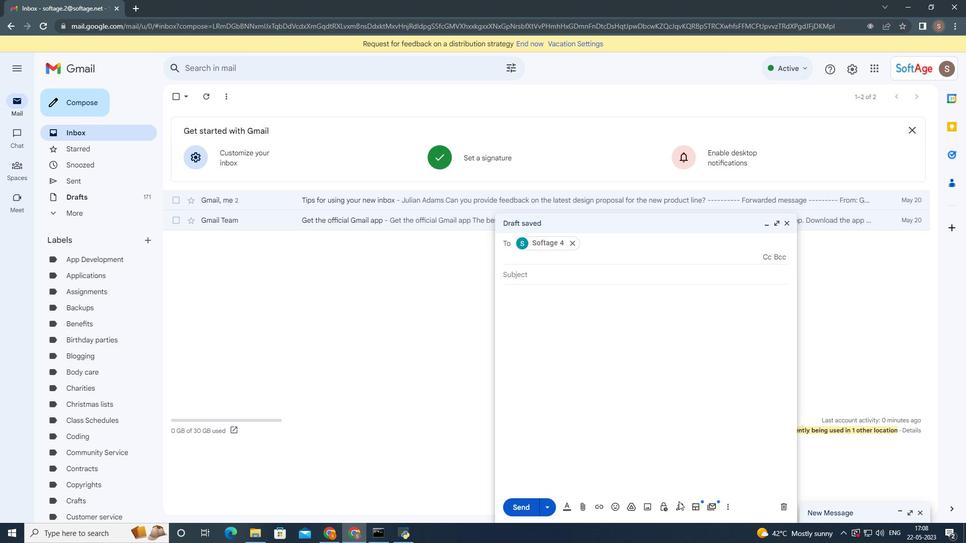 
Action: Mouse moved to (682, 509)
Screenshot: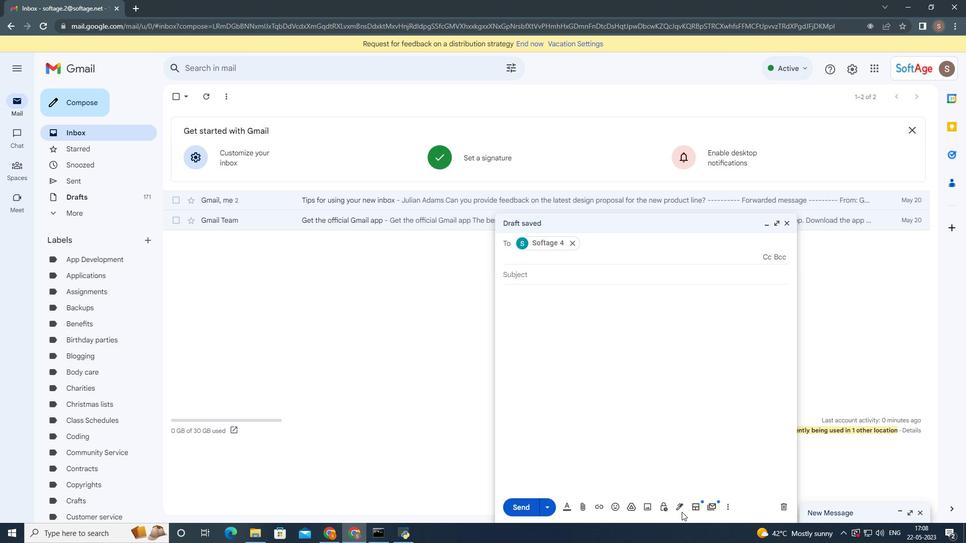 
Action: Mouse pressed left at (682, 509)
Screenshot: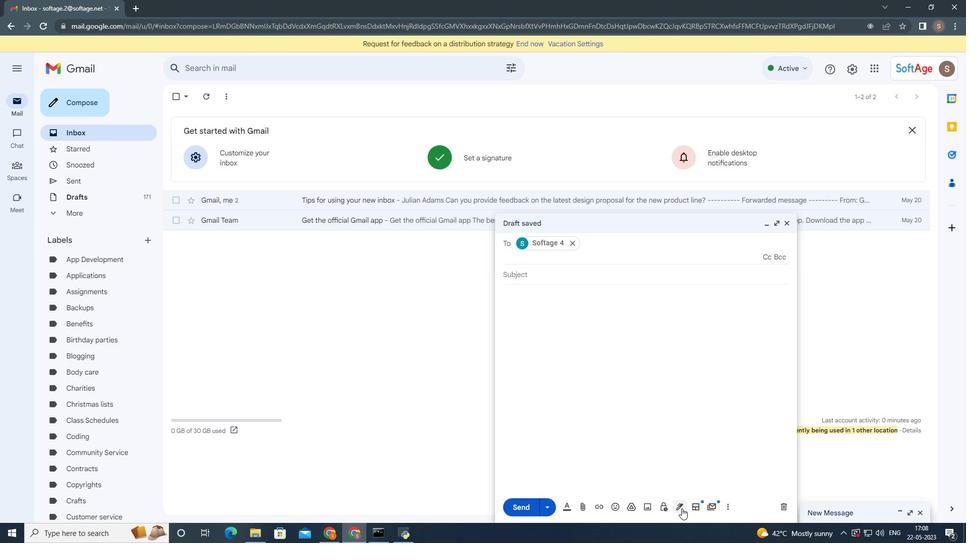 
Action: Mouse moved to (736, 490)
Screenshot: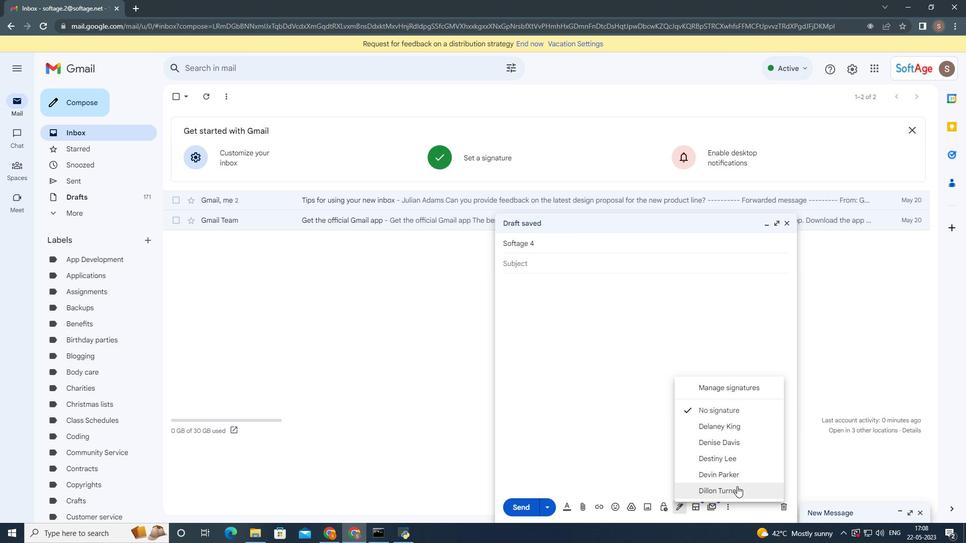 
Action: Mouse pressed left at (736, 490)
Screenshot: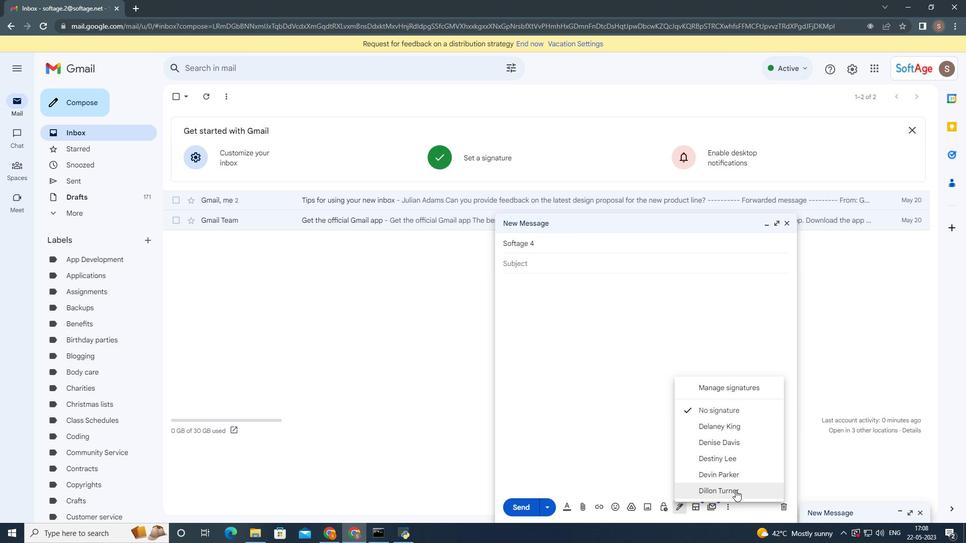 
Action: Mouse moved to (726, 509)
Screenshot: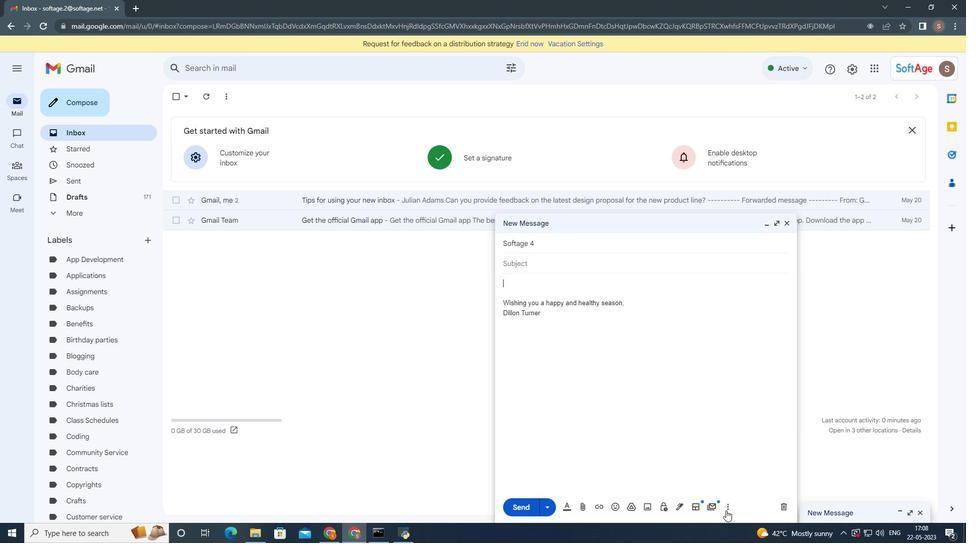 
Action: Mouse pressed left at (726, 509)
Screenshot: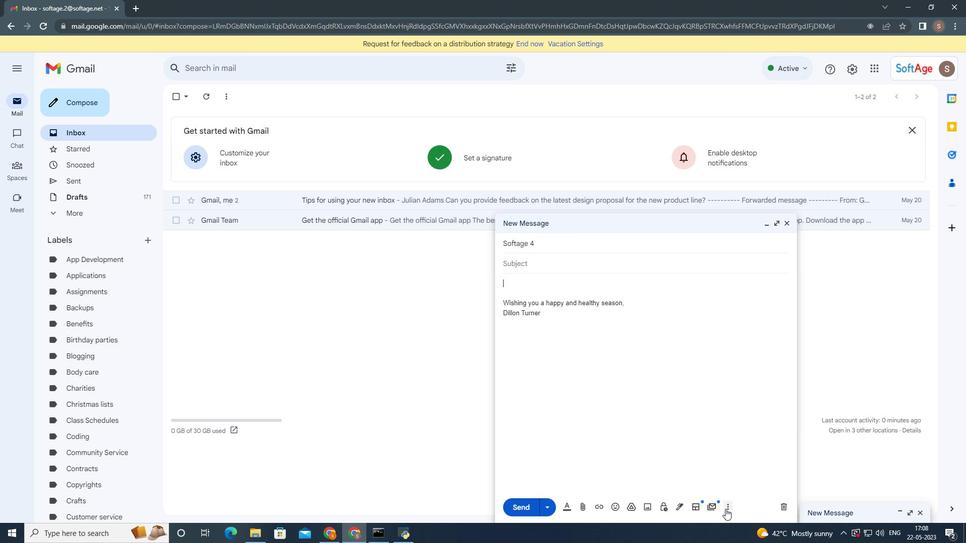 
Action: Mouse moved to (741, 414)
Screenshot: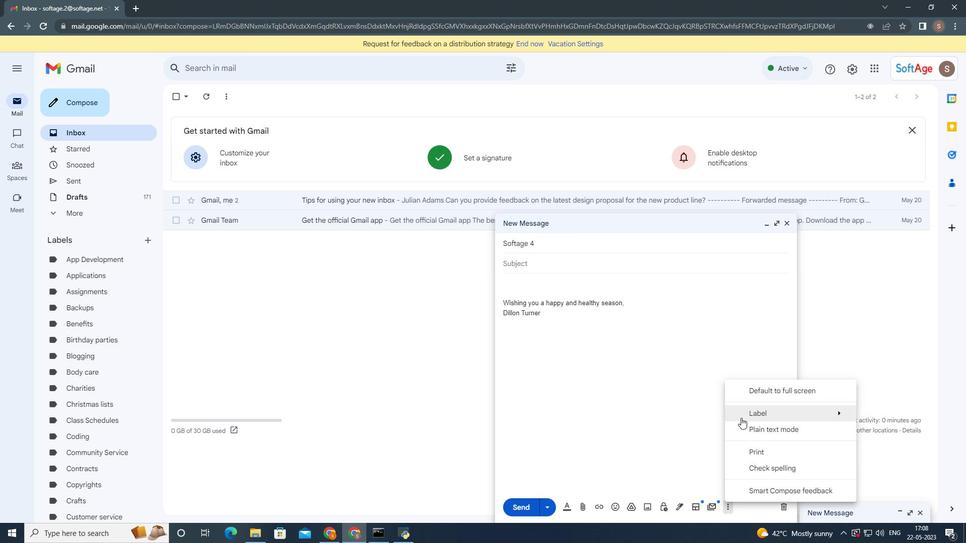 
Action: Mouse pressed left at (741, 414)
Screenshot: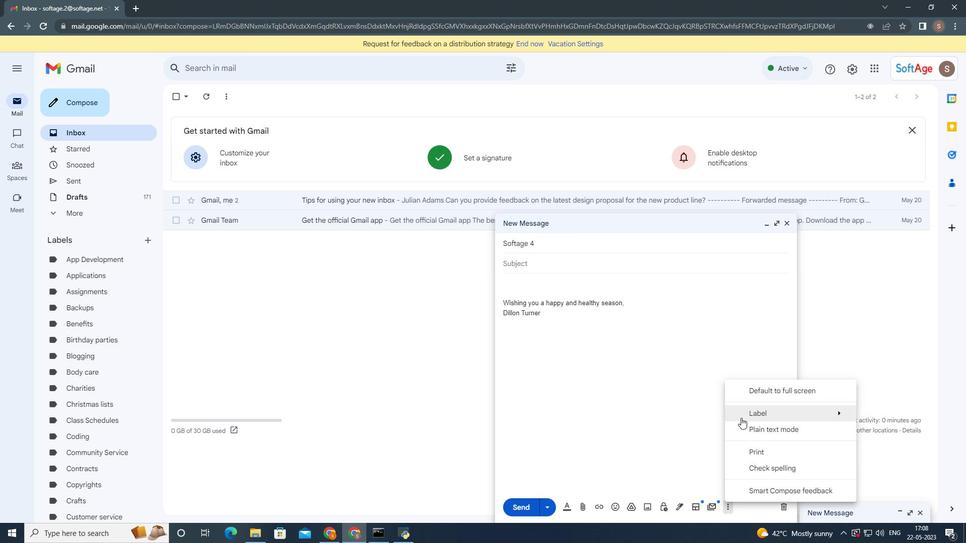 
Action: Mouse moved to (640, 399)
Screenshot: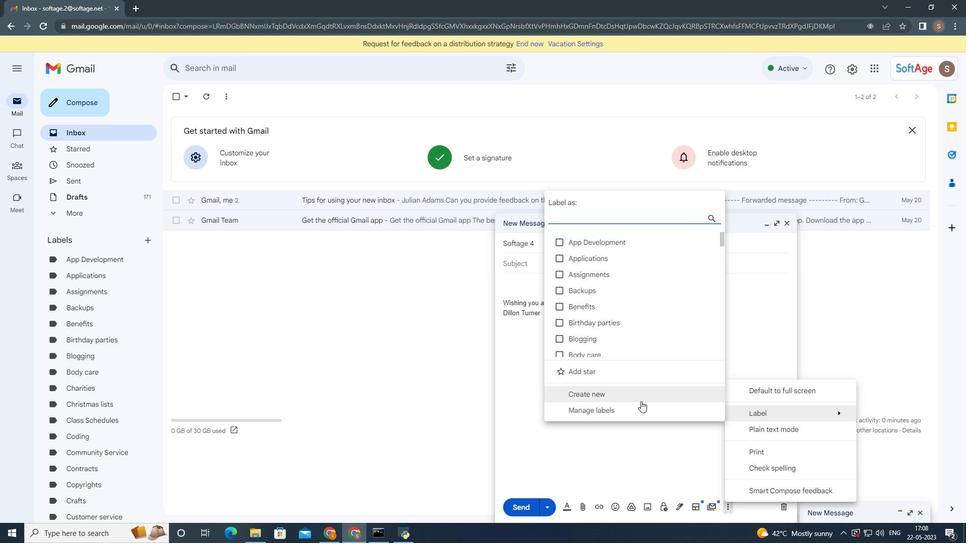 
Action: Mouse pressed left at (640, 399)
Screenshot: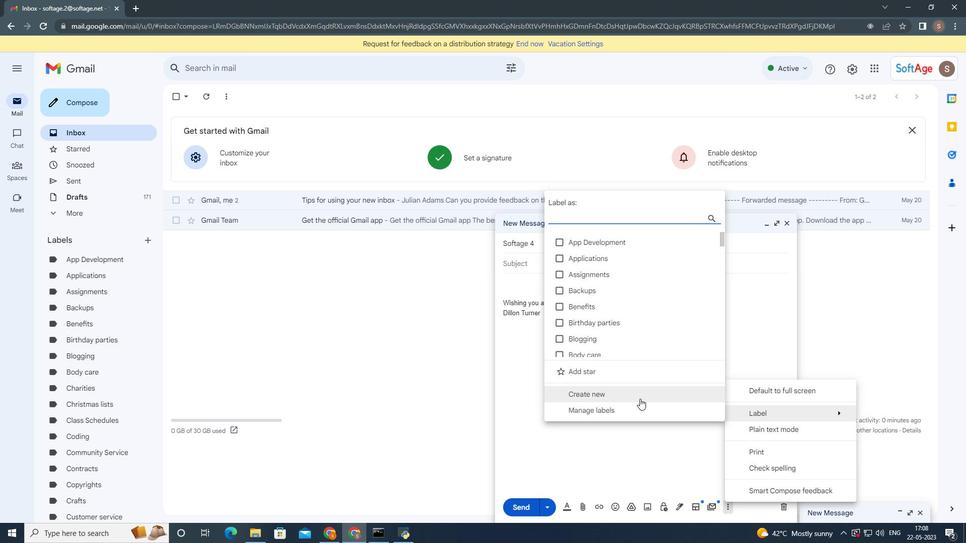 
Action: Mouse moved to (639, 399)
Screenshot: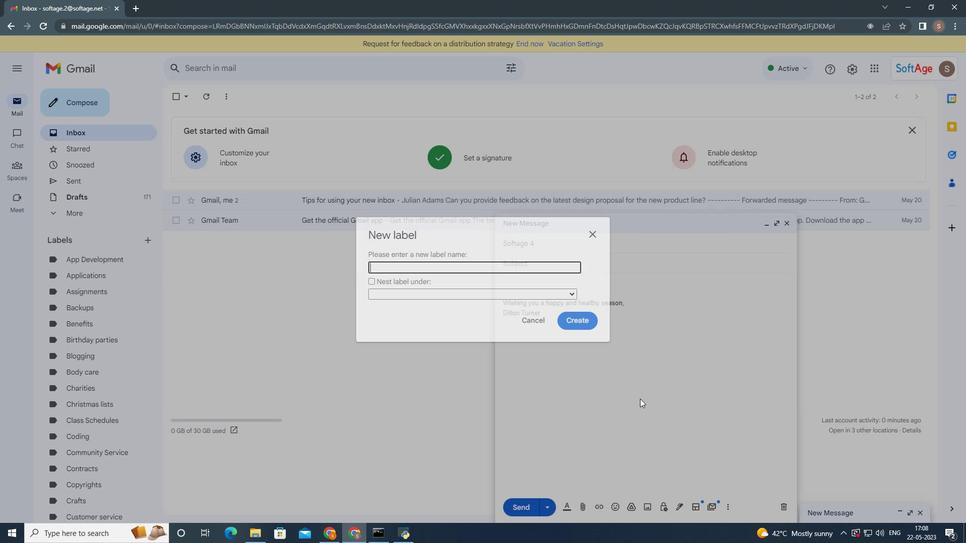
Action: Key pressed <Key.shift>Real<Key.space>estate
Screenshot: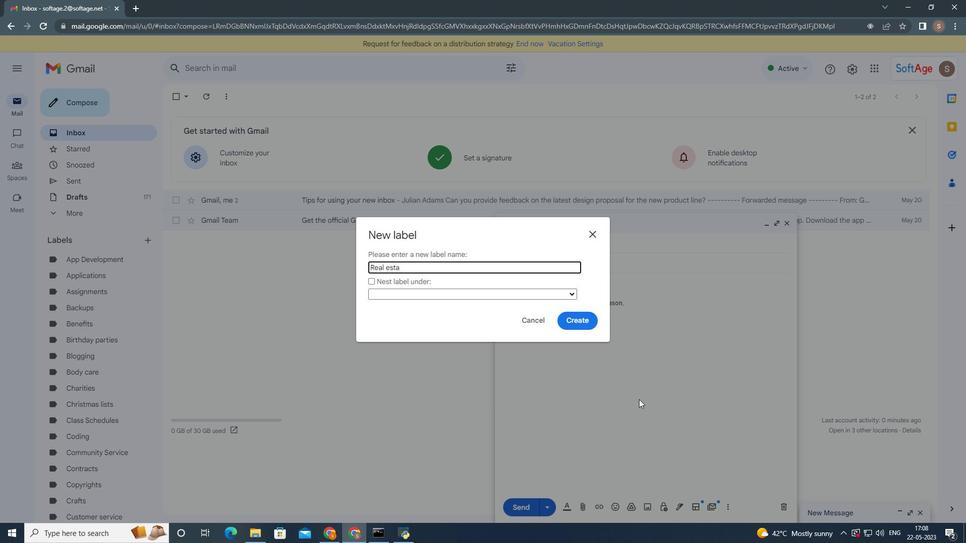 
Action: Mouse moved to (565, 317)
Screenshot: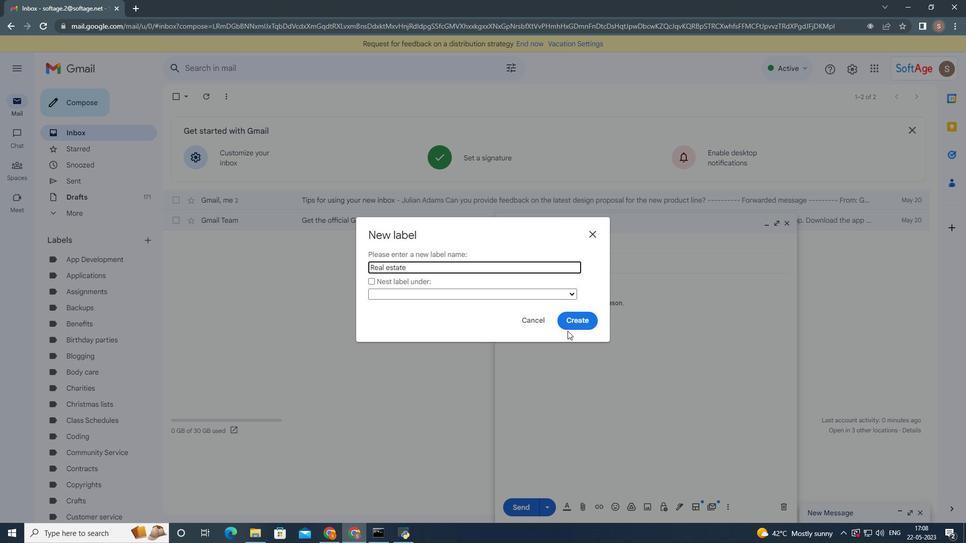 
Action: Mouse pressed left at (565, 317)
Screenshot: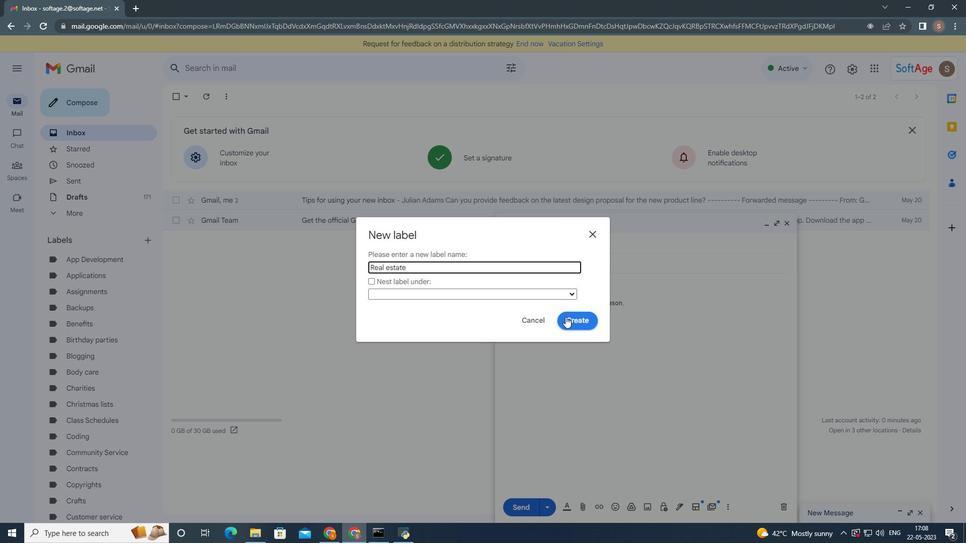 
Action: Mouse moved to (565, 317)
Screenshot: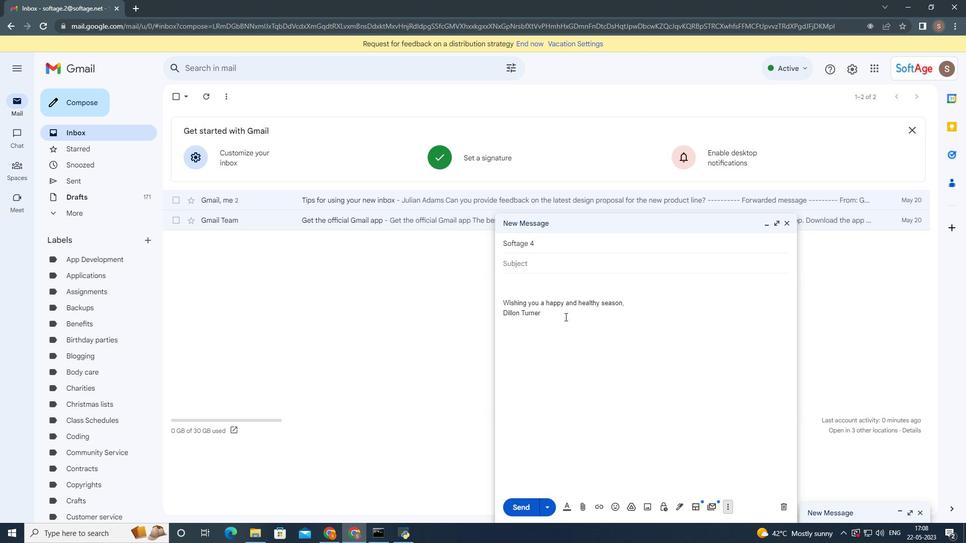 
